 Task: Find connections with filter location Akhmīm with filter topic #Inspirationwith filter profile language Spanish with filter current company Aditya Birla Capital with filter school Sri Venkateswara College of Engineering, Tirupati with filter industry Think Tanks with filter service category FIle Management with filter keywords title Administrative Manager
Action: Mouse moved to (576, 82)
Screenshot: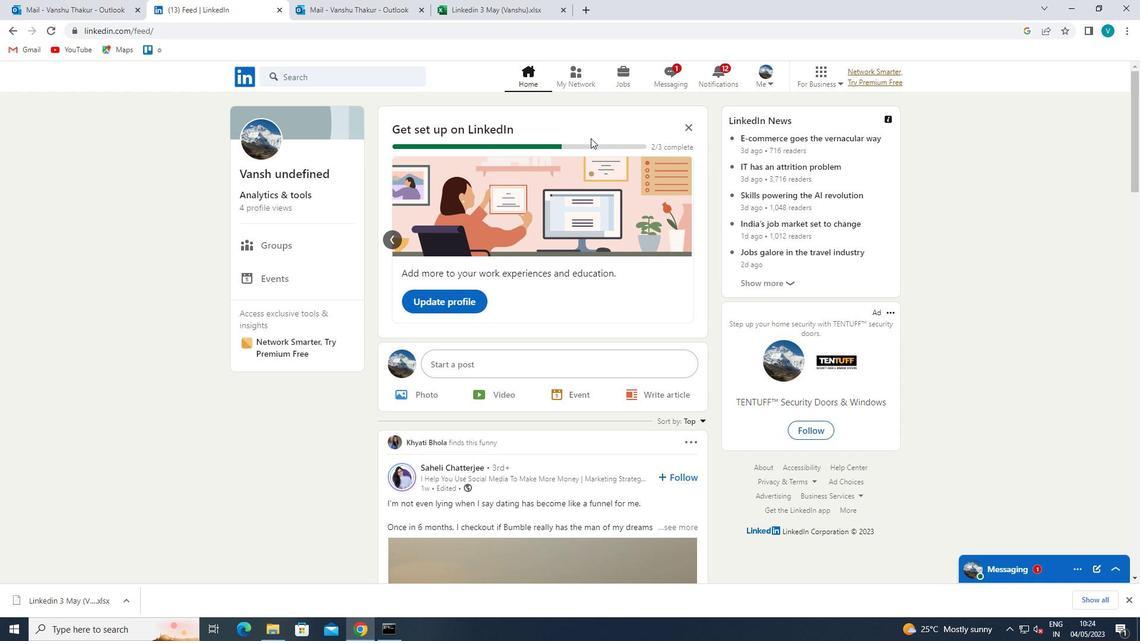 
Action: Mouse pressed left at (576, 82)
Screenshot: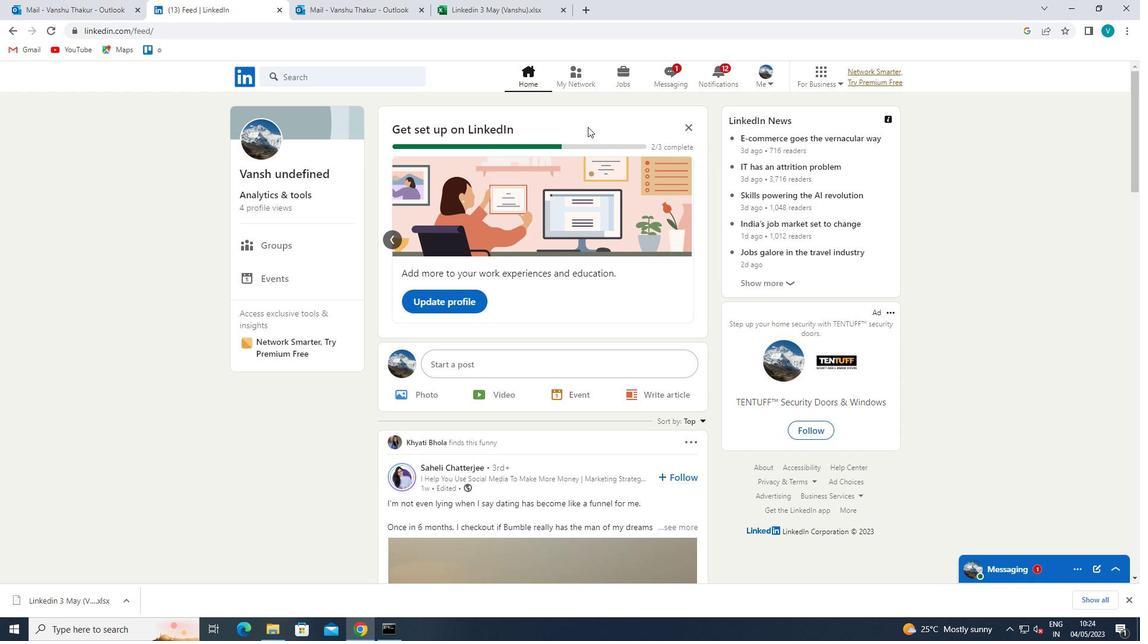 
Action: Mouse moved to (362, 140)
Screenshot: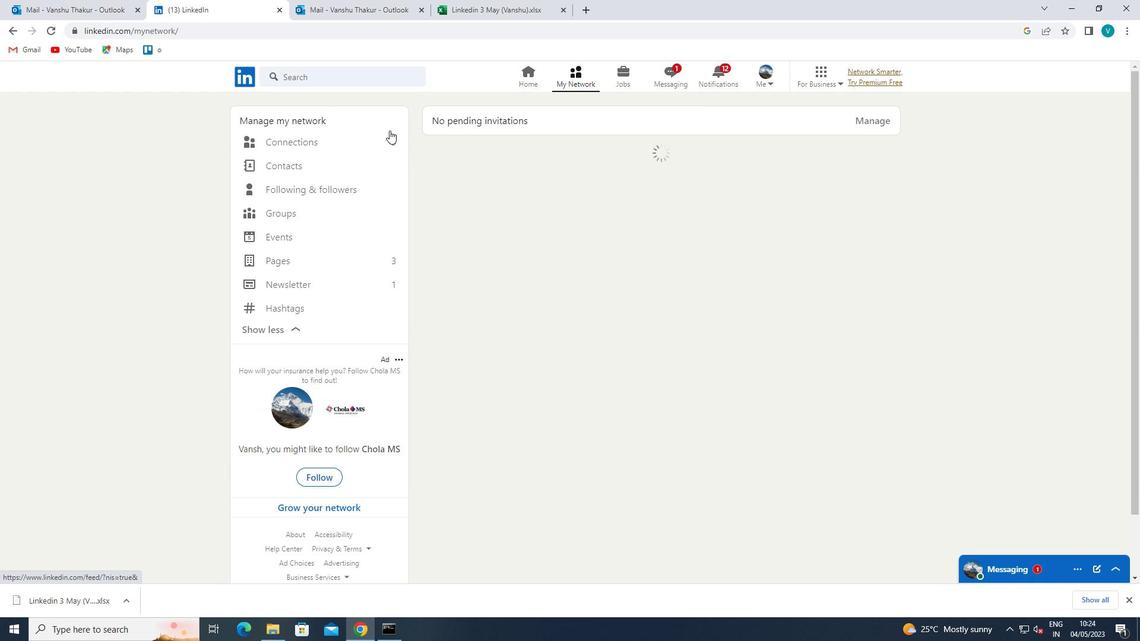 
Action: Mouse pressed left at (362, 140)
Screenshot: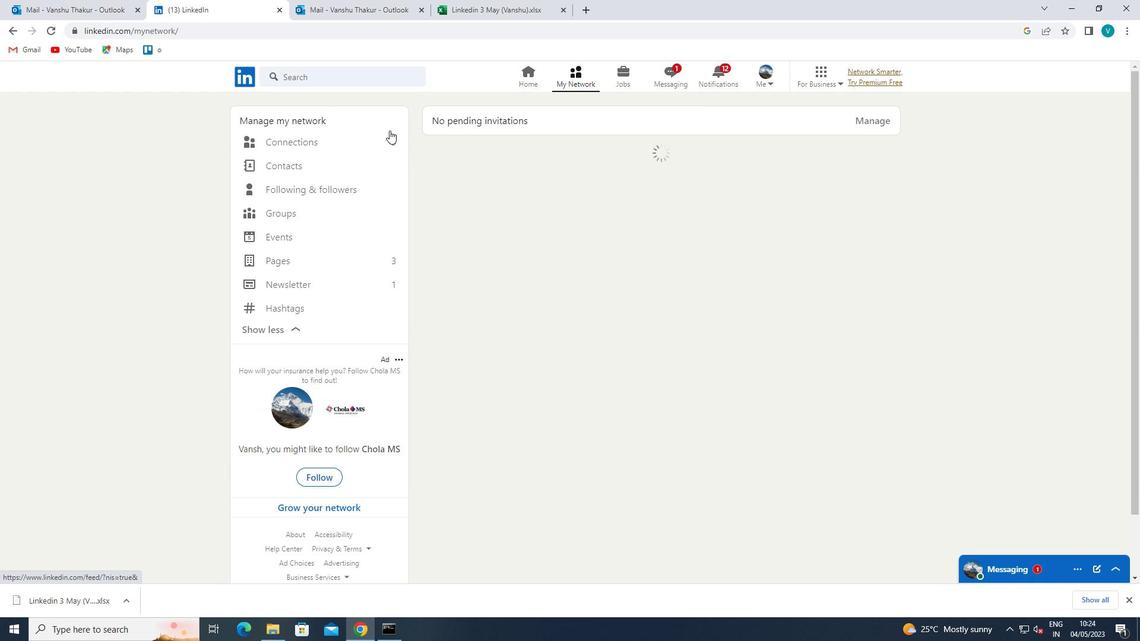 
Action: Mouse moved to (658, 141)
Screenshot: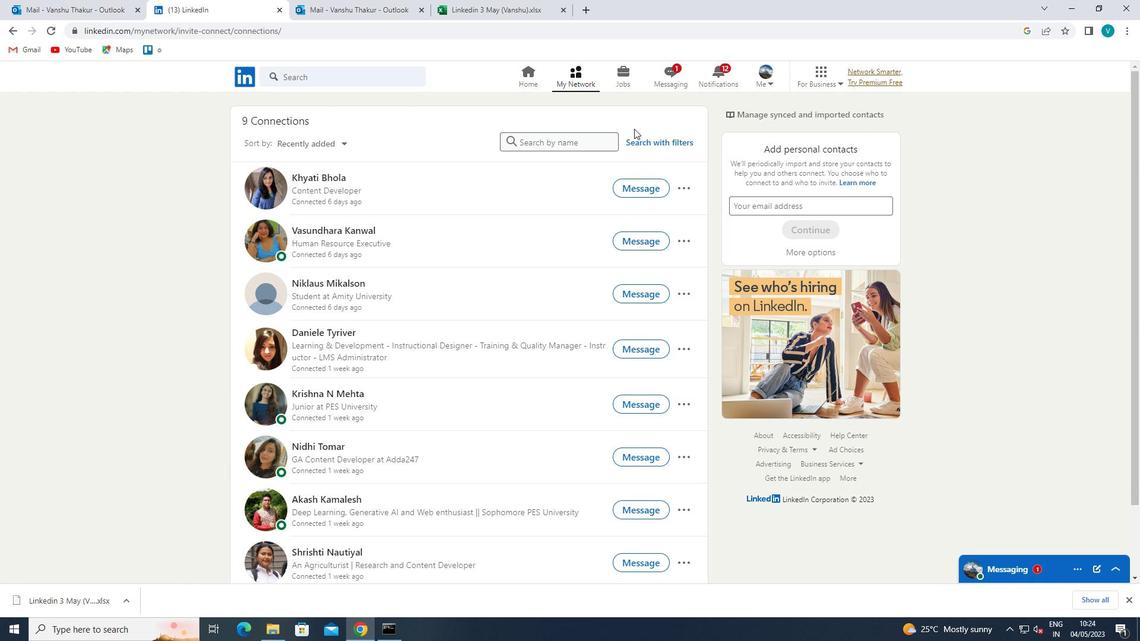 
Action: Mouse pressed left at (658, 141)
Screenshot: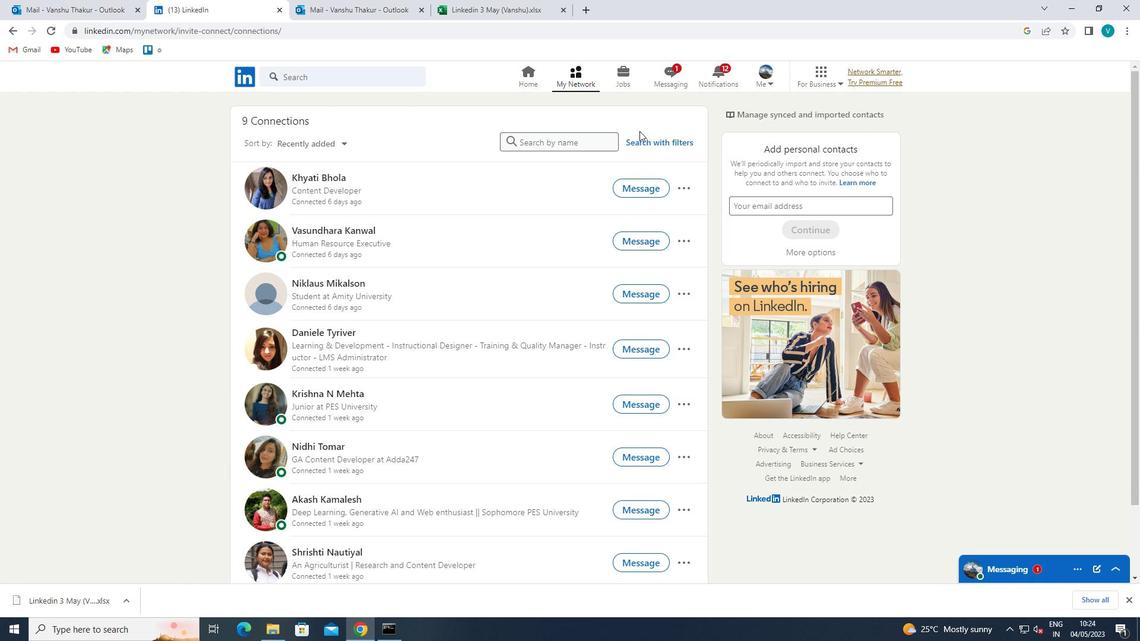 
Action: Mouse moved to (581, 112)
Screenshot: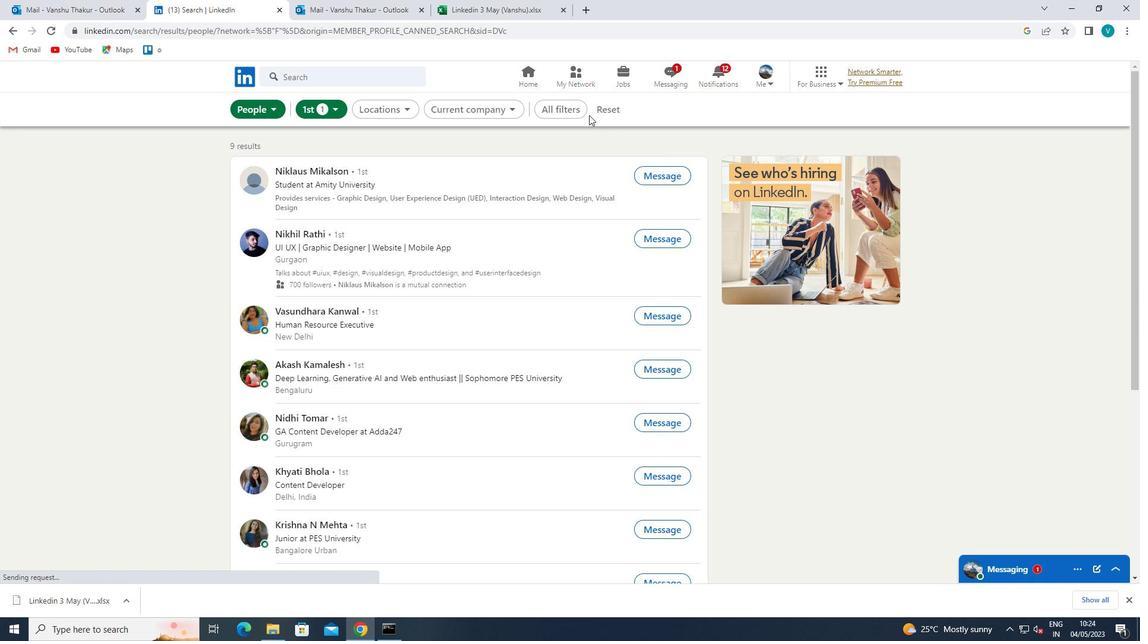 
Action: Mouse pressed left at (581, 112)
Screenshot: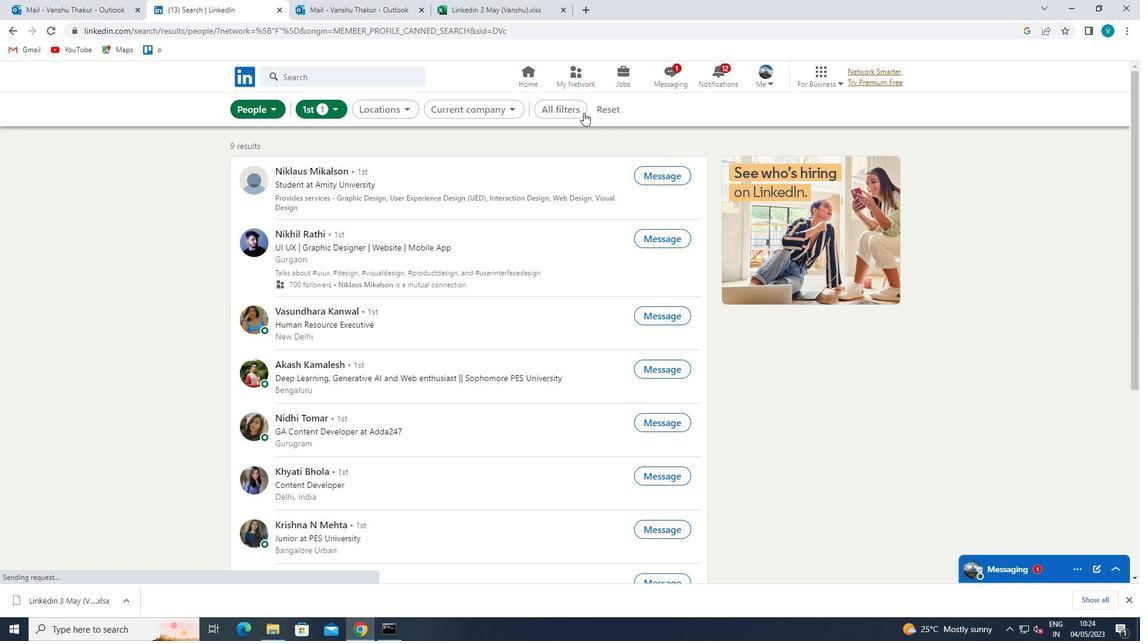 
Action: Mouse moved to (956, 332)
Screenshot: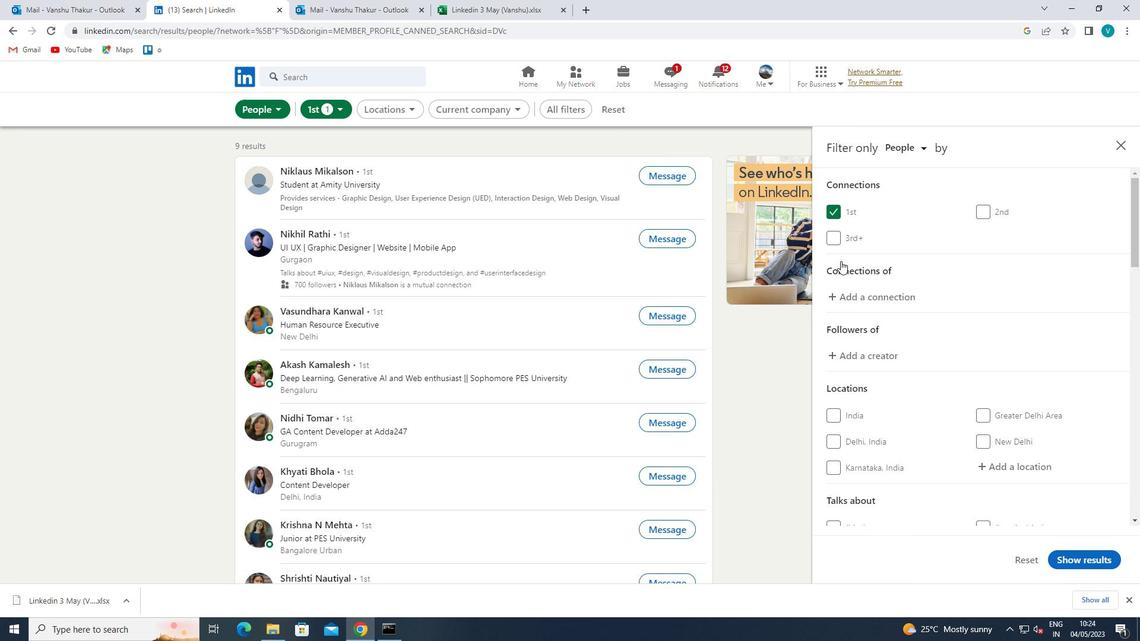 
Action: Mouse scrolled (956, 331) with delta (0, 0)
Screenshot: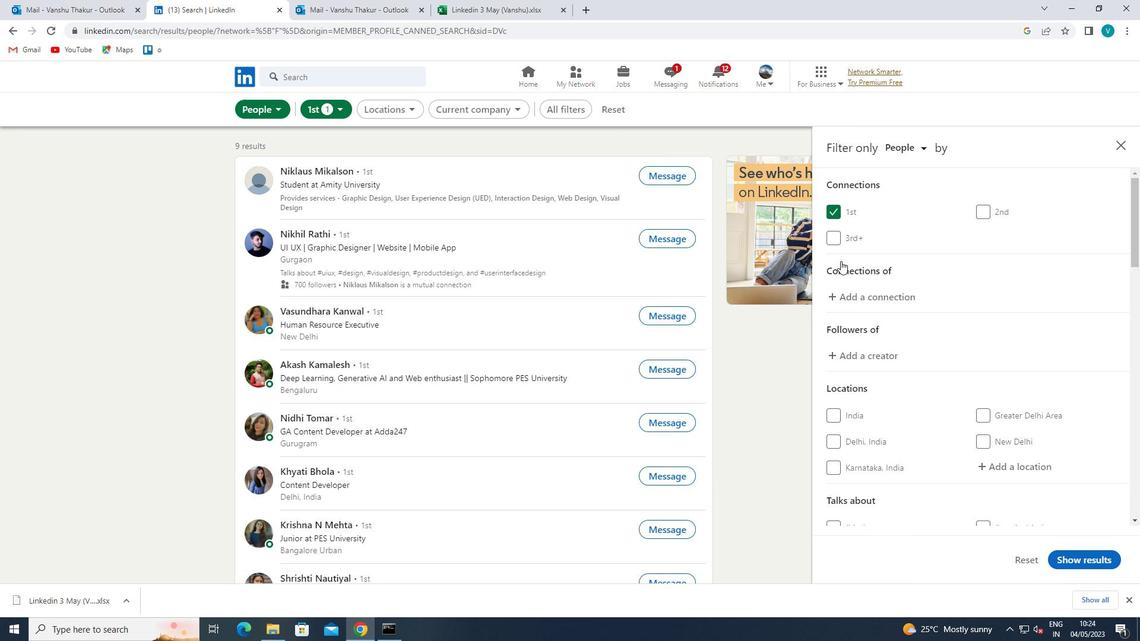 
Action: Mouse moved to (1030, 393)
Screenshot: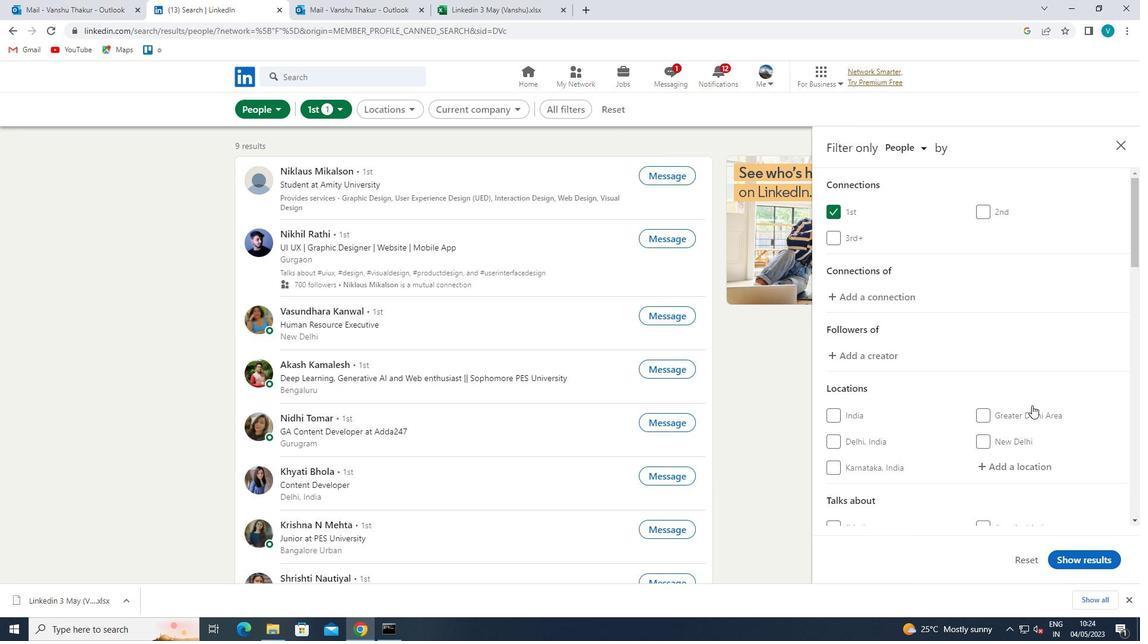 
Action: Mouse scrolled (1030, 392) with delta (0, 0)
Screenshot: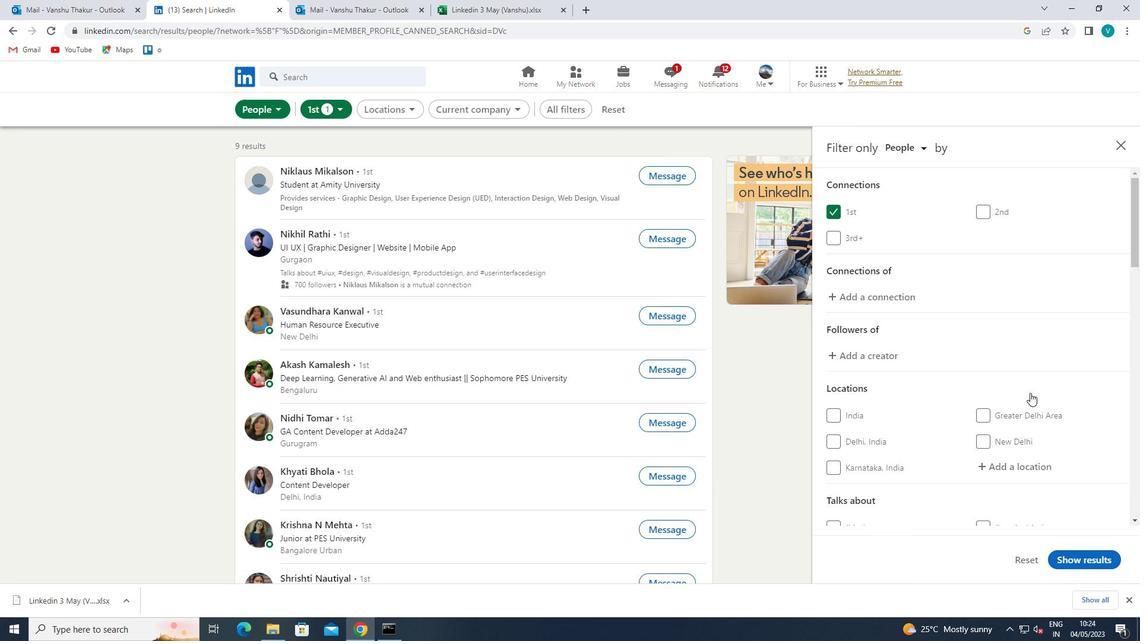 
Action: Mouse moved to (1024, 350)
Screenshot: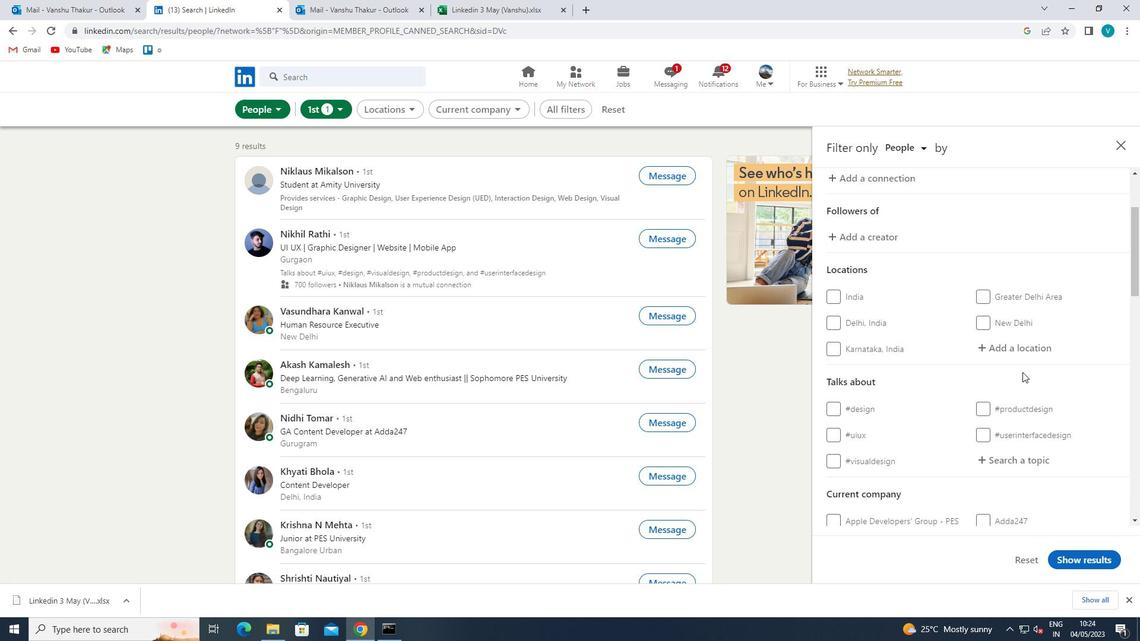 
Action: Mouse pressed left at (1024, 350)
Screenshot: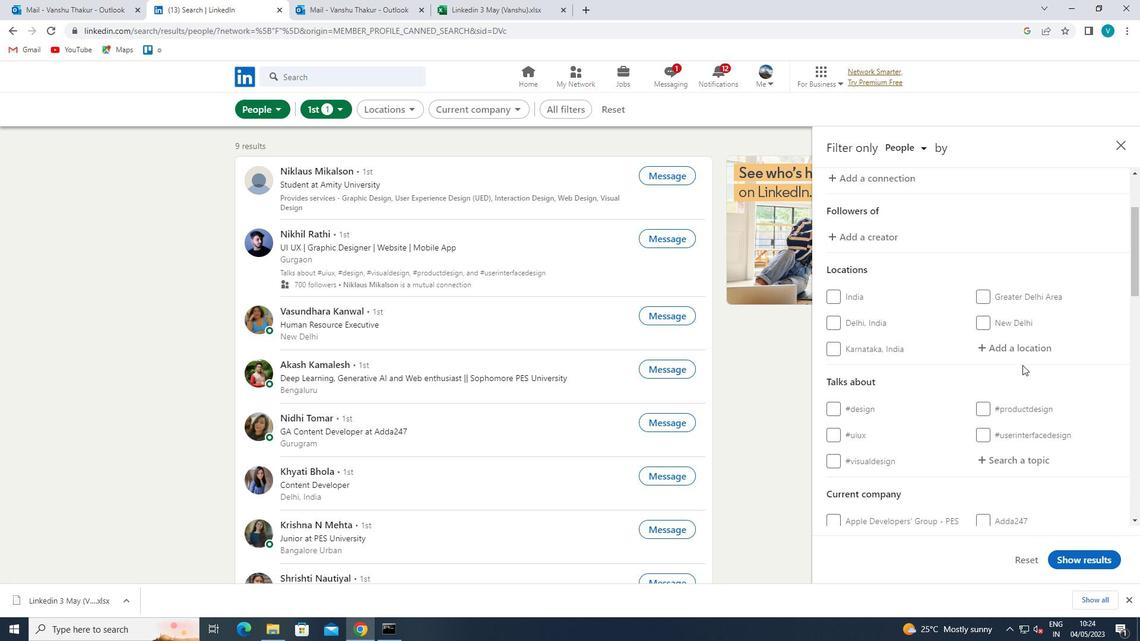 
Action: Key pressed <Key.shift><Key.shift><Key.shift><Key.shift><Key.shift><Key.shift><Key.shift><Key.shift><Key.shift><Key.shift><Key.shift><Key.shift><Key.shift><Key.shift><Key.shift><Key.shift><Key.shift><Key.shift>AKHMIM
Screenshot: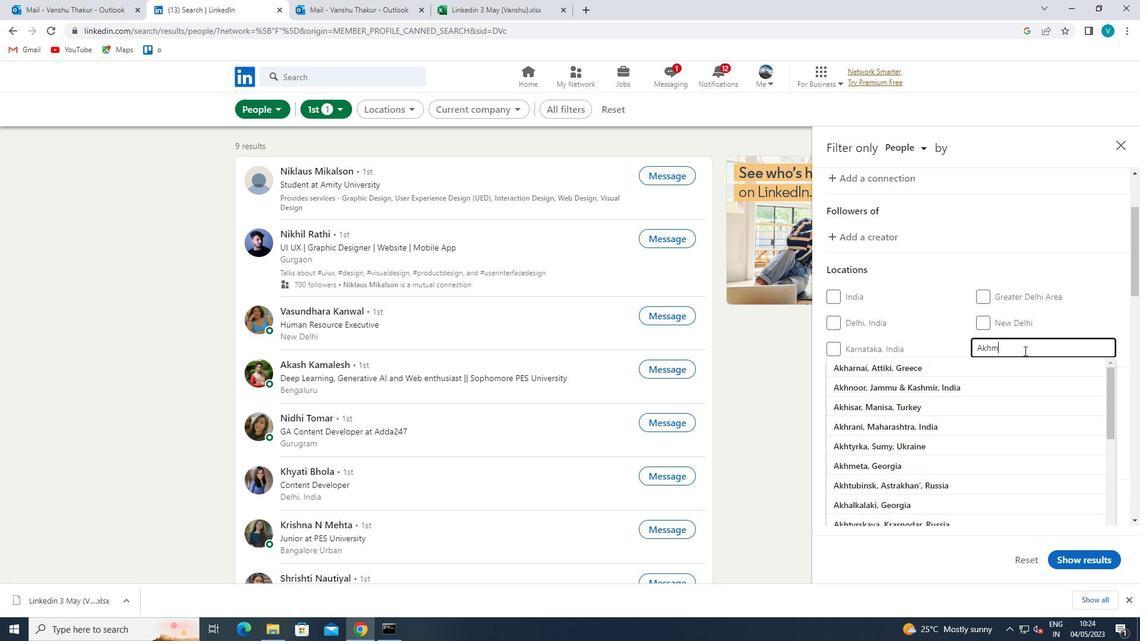 
Action: Mouse moved to (989, 364)
Screenshot: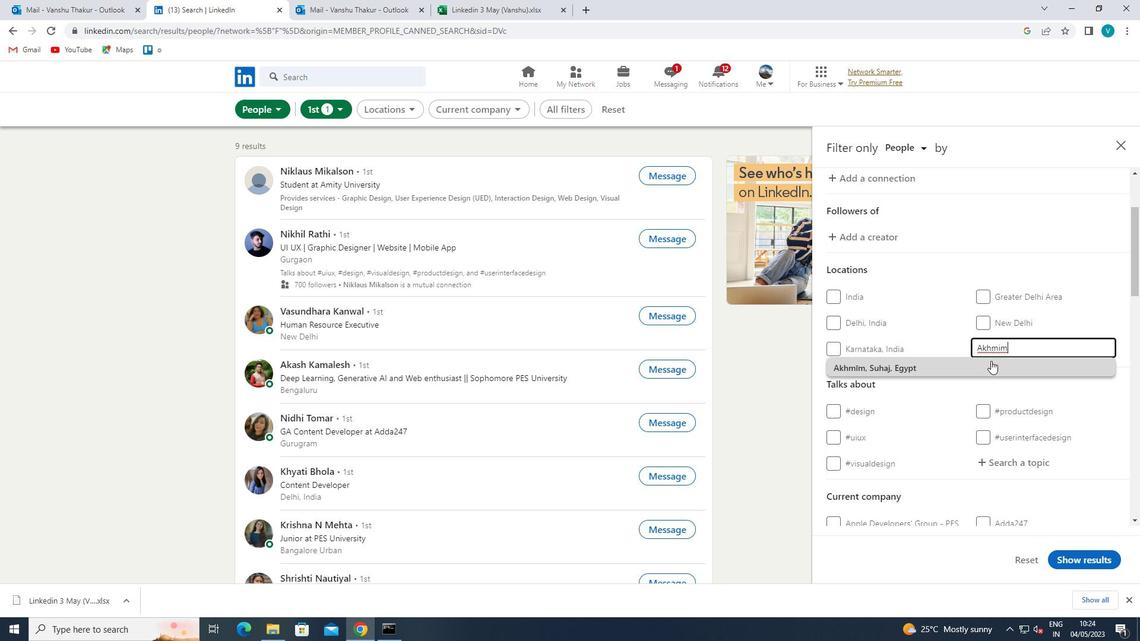 
Action: Mouse pressed left at (989, 364)
Screenshot: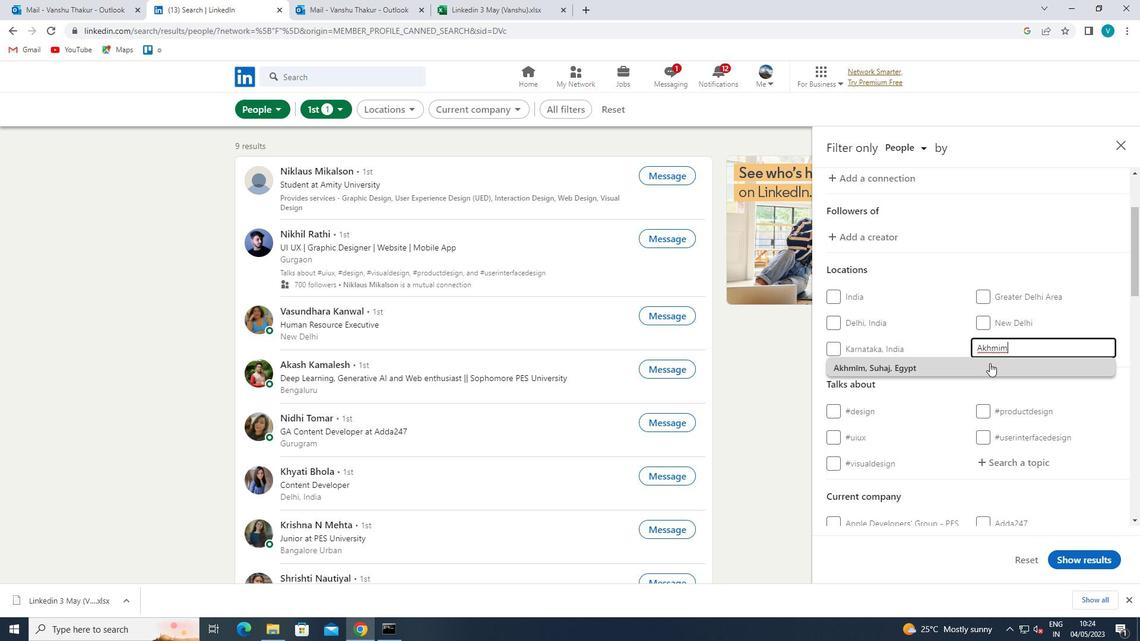 
Action: Mouse moved to (988, 365)
Screenshot: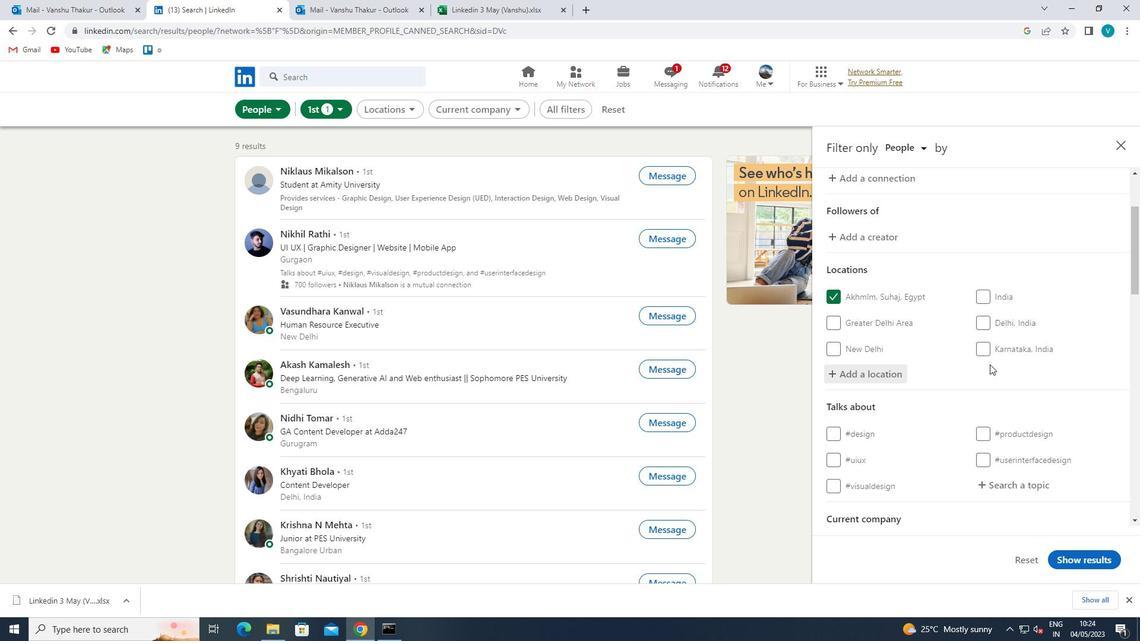 
Action: Mouse scrolled (988, 364) with delta (0, 0)
Screenshot: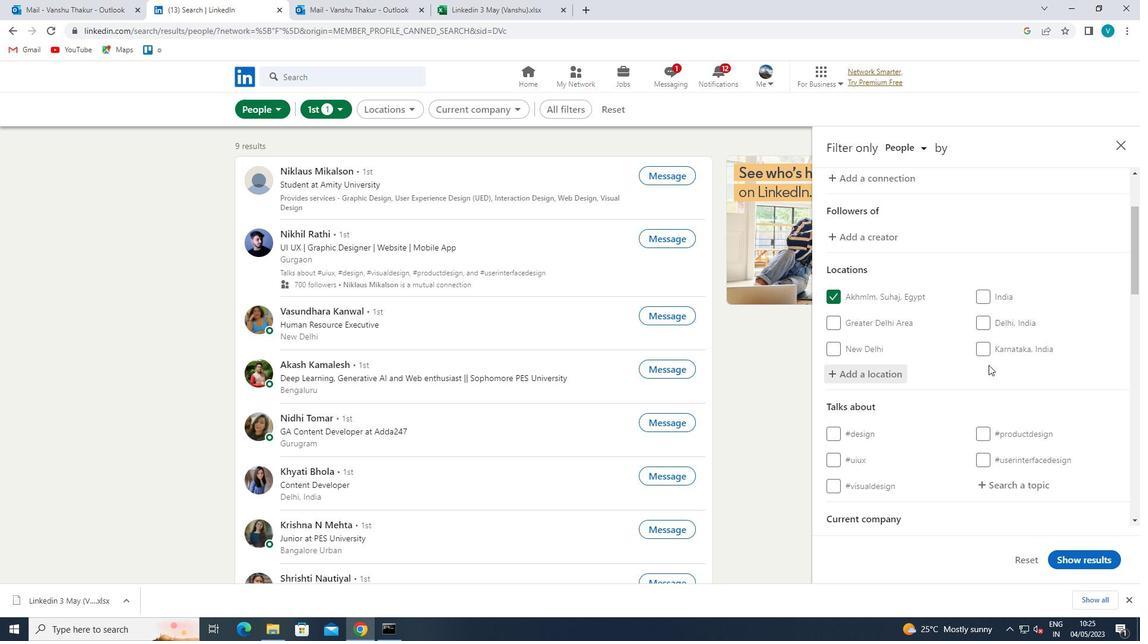 
Action: Mouse scrolled (988, 364) with delta (0, 0)
Screenshot: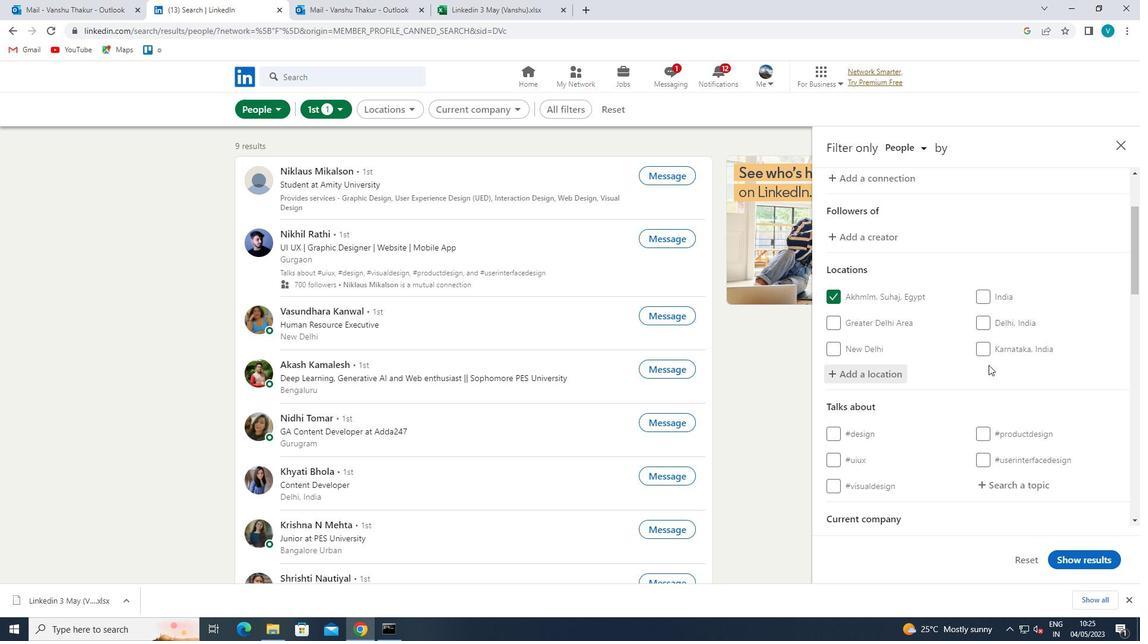 
Action: Mouse moved to (989, 365)
Screenshot: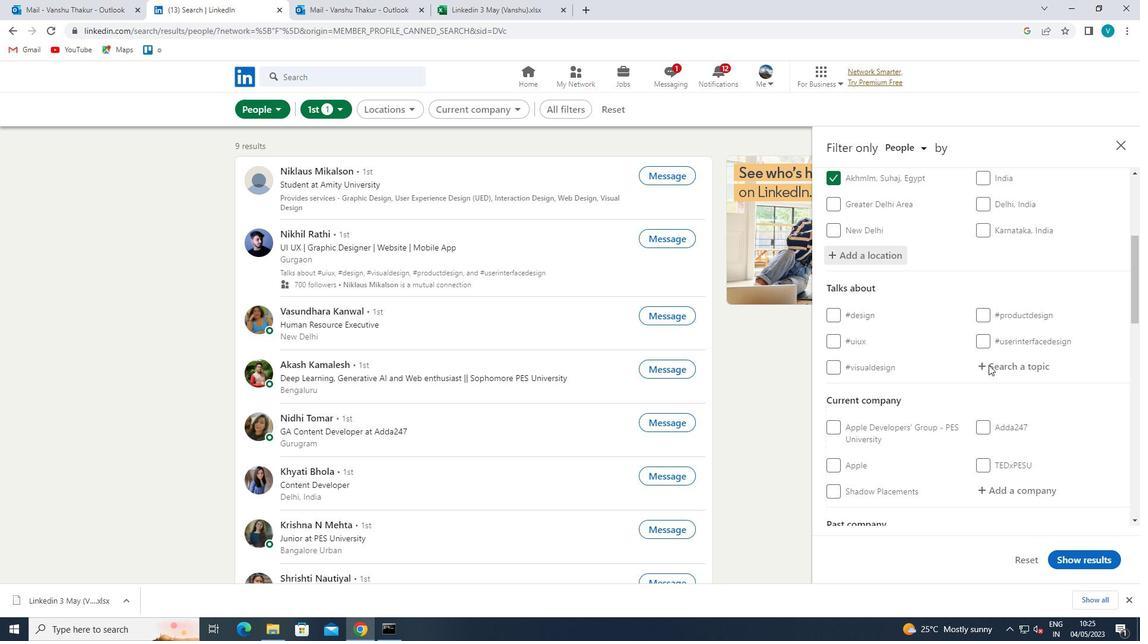 
Action: Mouse pressed left at (989, 365)
Screenshot: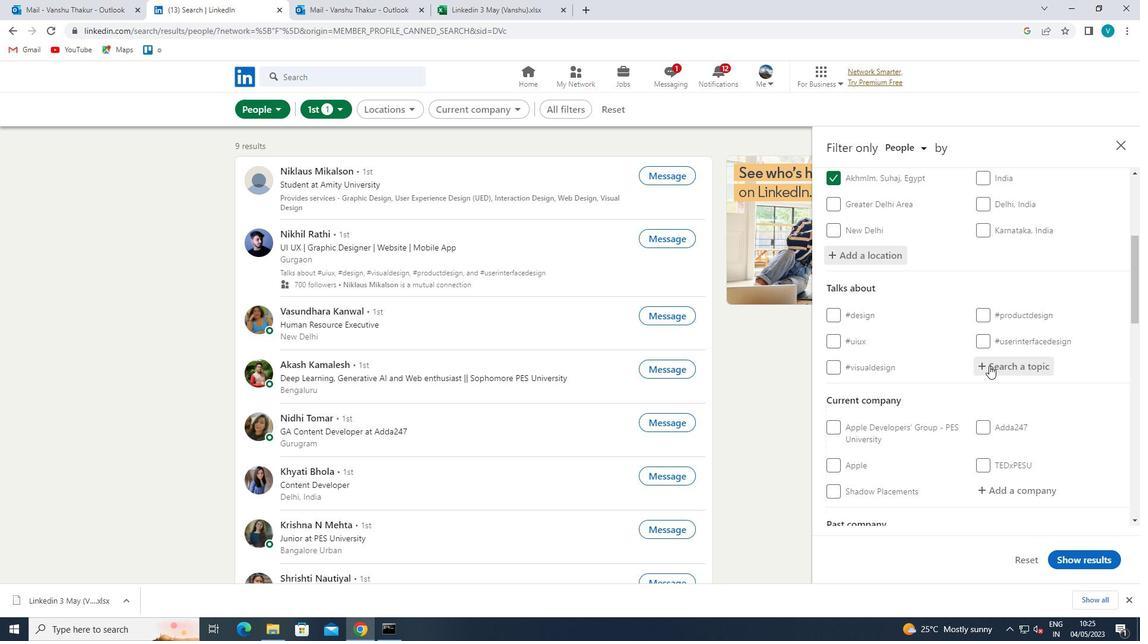 
Action: Key pressed INSPIRA
Screenshot: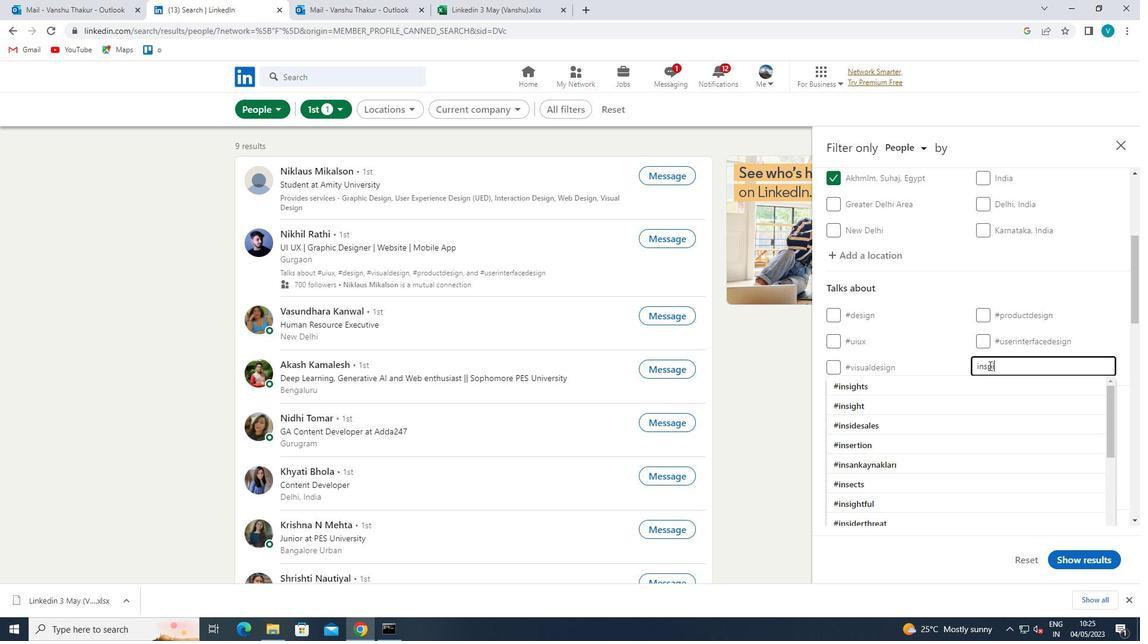 
Action: Mouse moved to (963, 381)
Screenshot: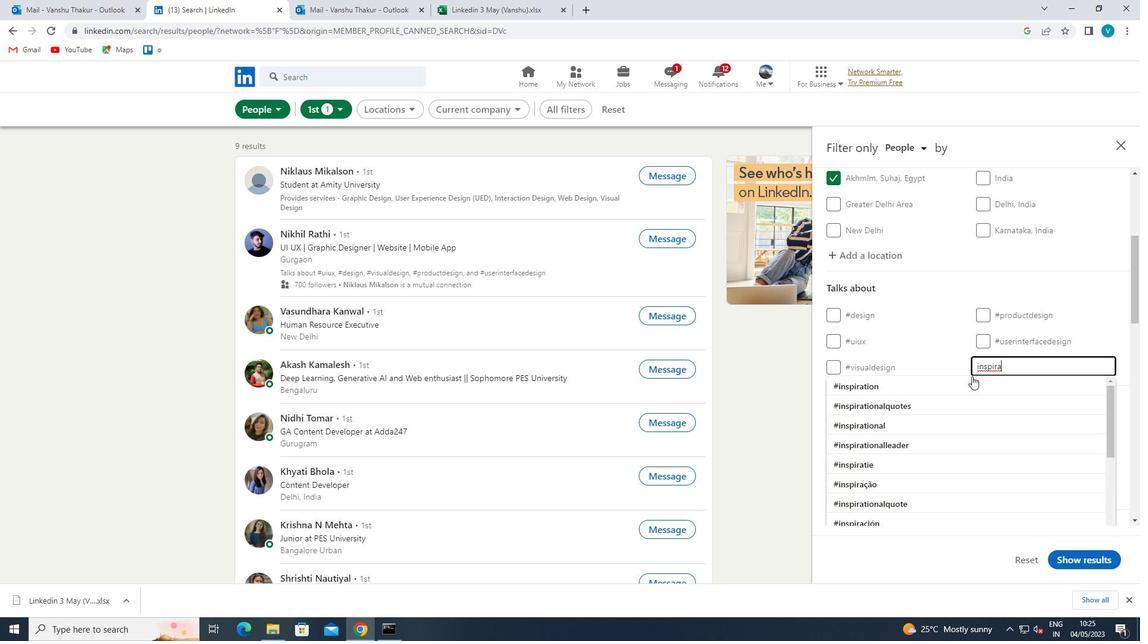 
Action: Mouse pressed left at (963, 381)
Screenshot: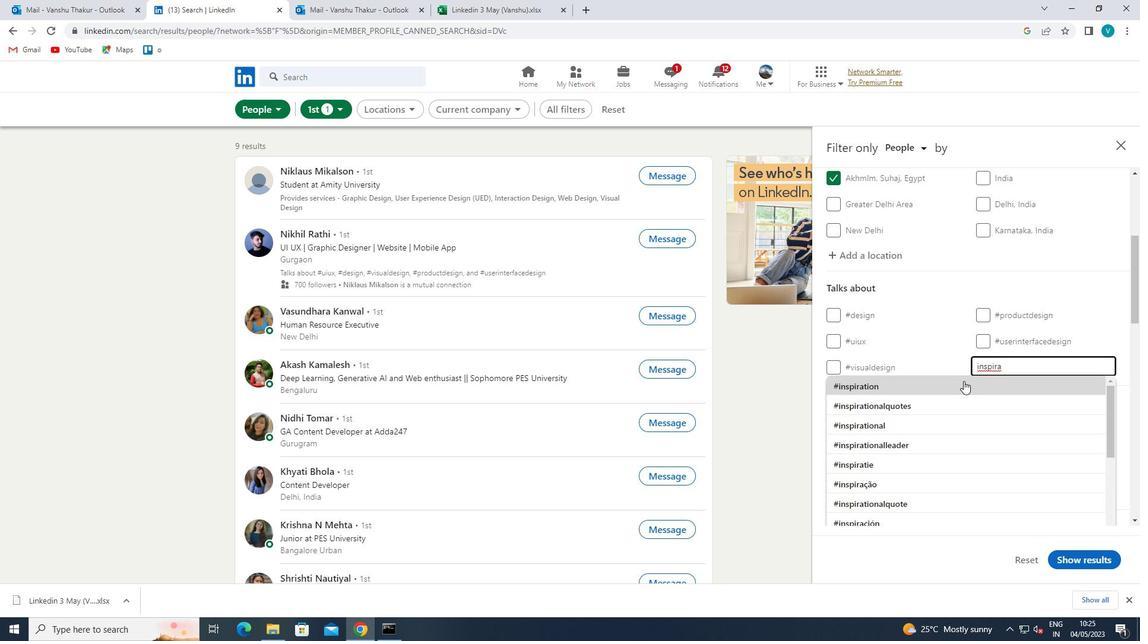
Action: Mouse moved to (963, 381)
Screenshot: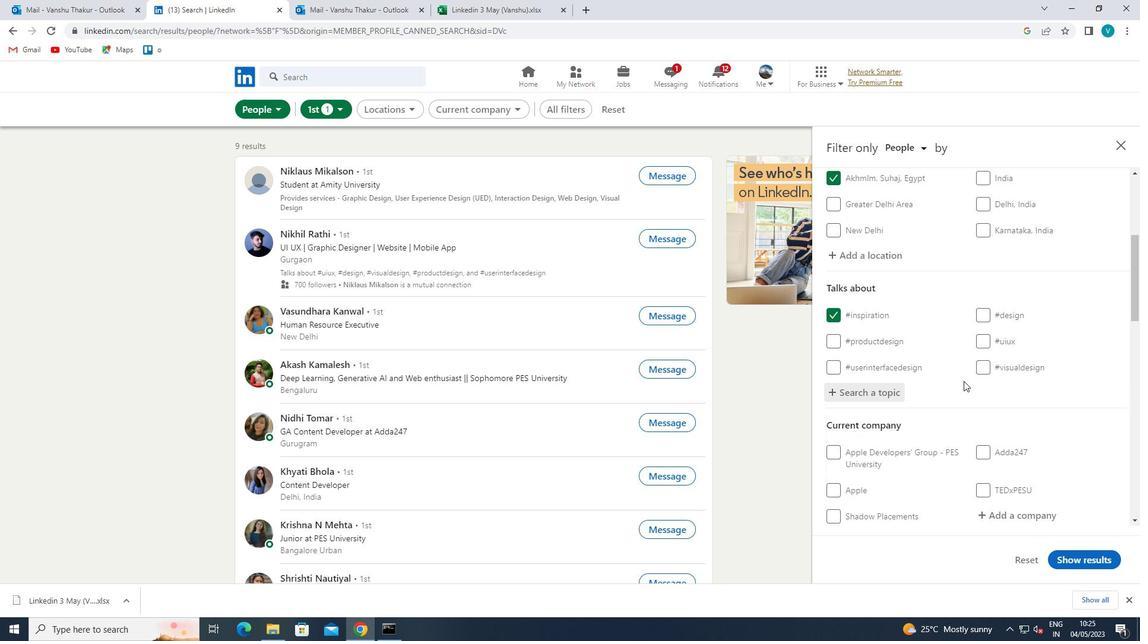 
Action: Mouse scrolled (963, 380) with delta (0, 0)
Screenshot: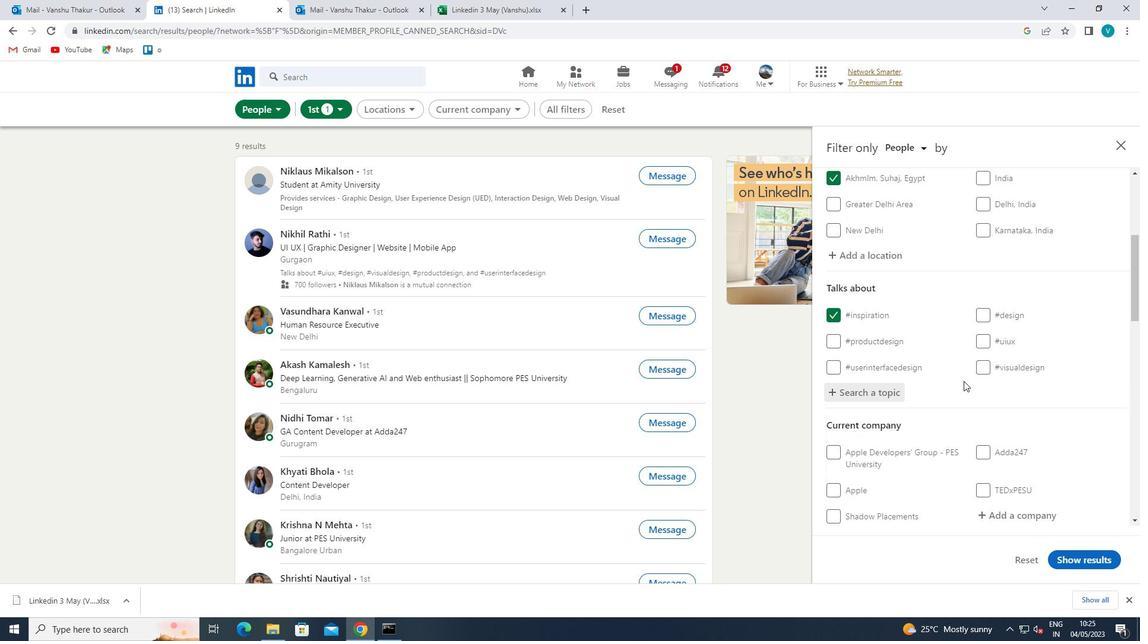 
Action: Mouse scrolled (963, 380) with delta (0, 0)
Screenshot: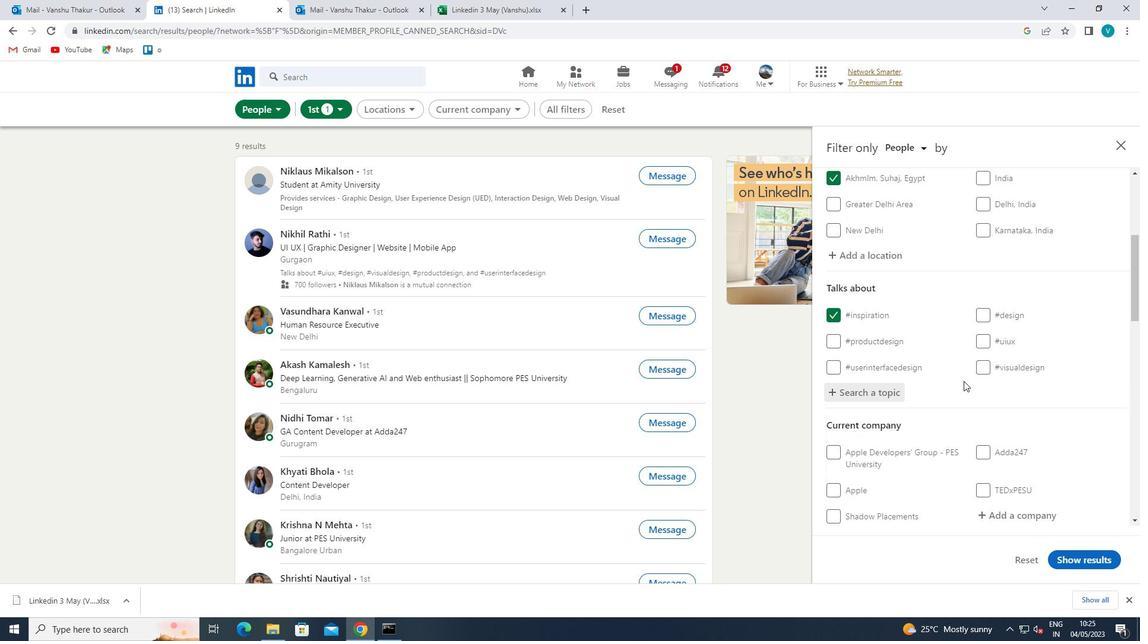 
Action: Mouse moved to (964, 380)
Screenshot: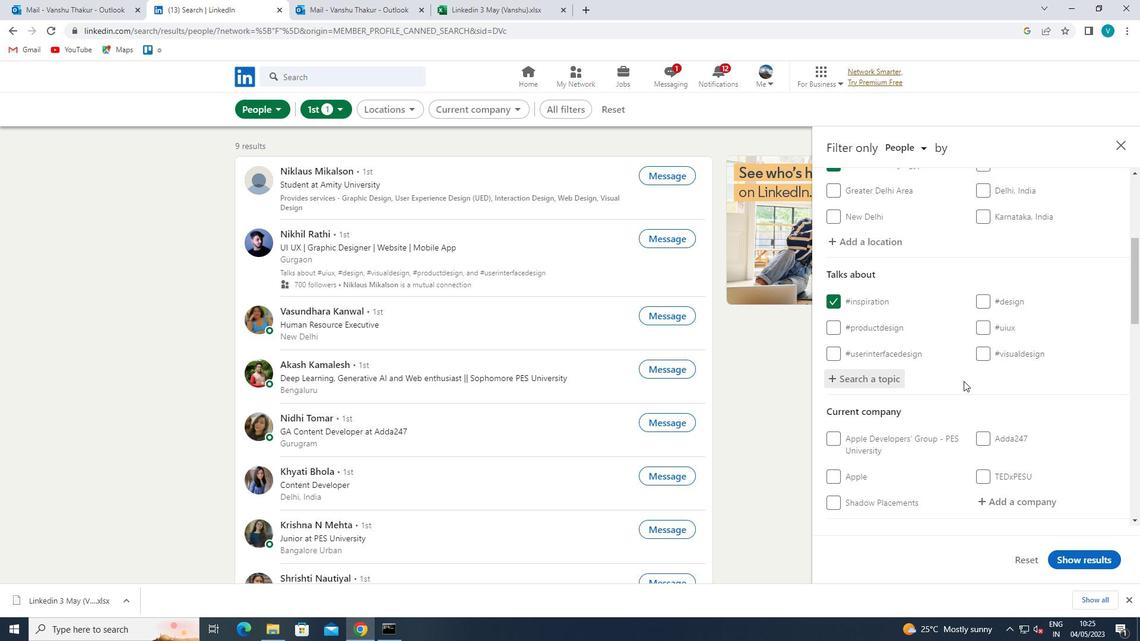 
Action: Mouse scrolled (964, 380) with delta (0, 0)
Screenshot: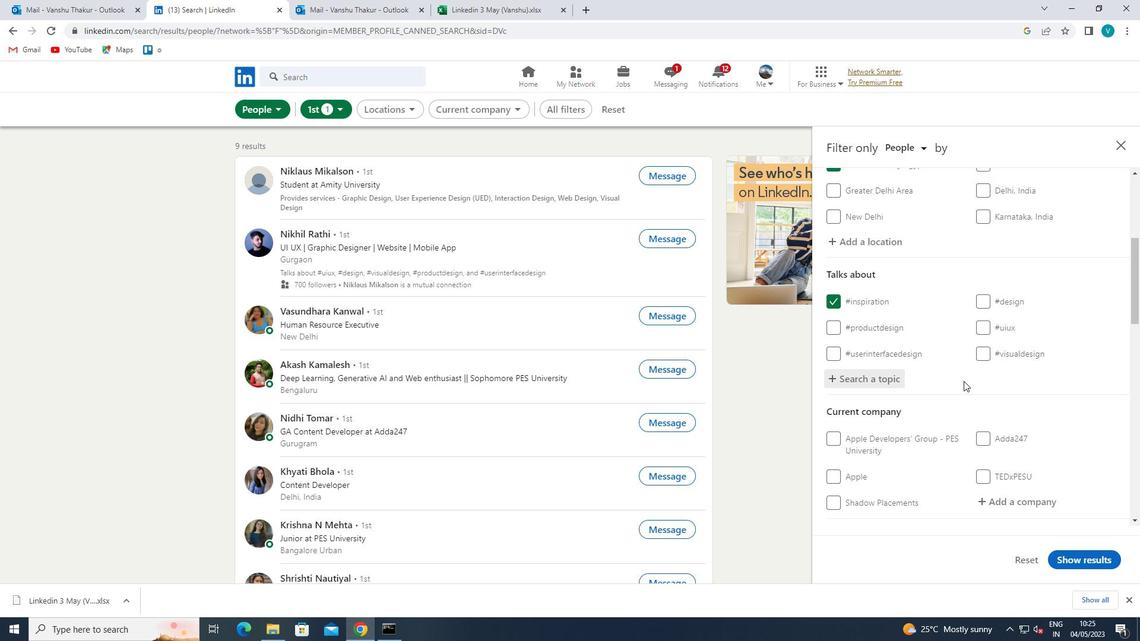 
Action: Mouse moved to (1009, 339)
Screenshot: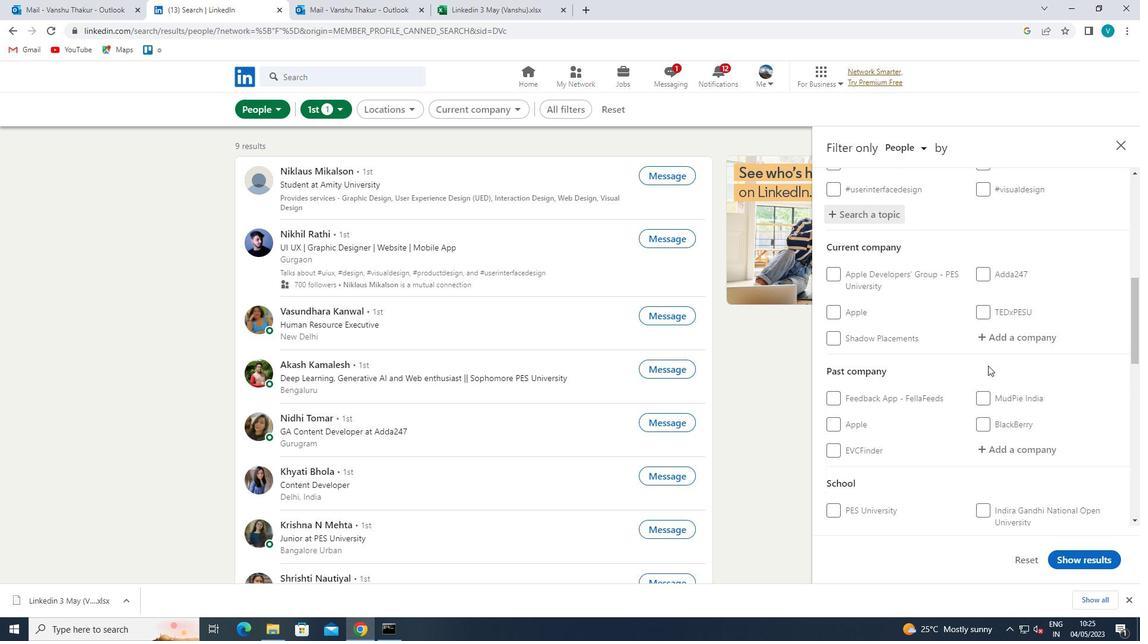 
Action: Mouse pressed left at (1009, 339)
Screenshot: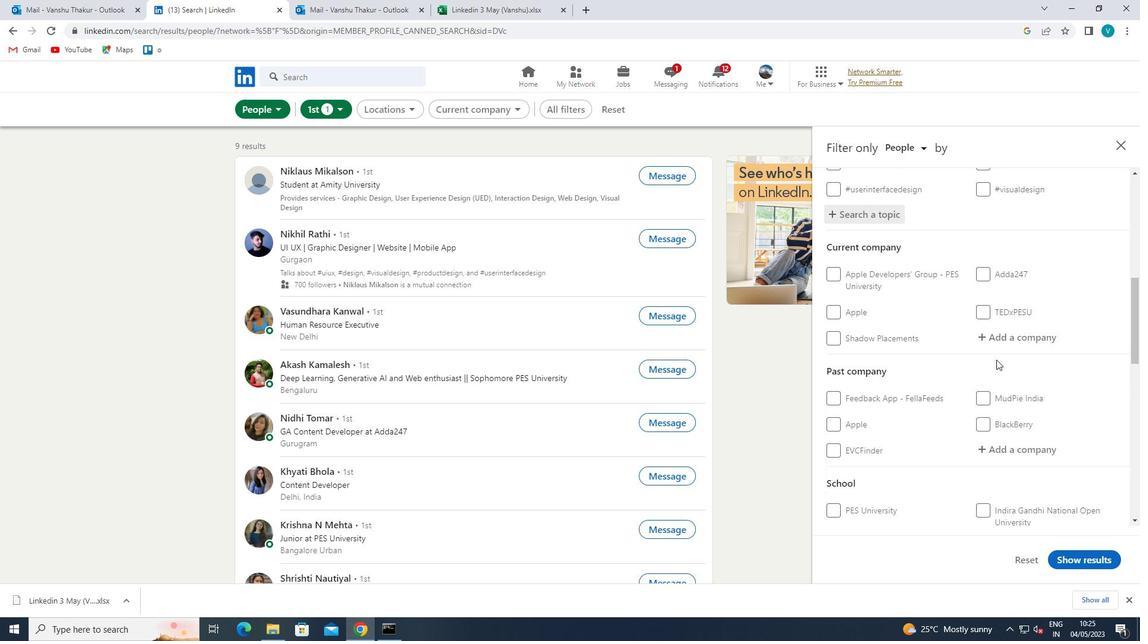 
Action: Mouse moved to (1011, 337)
Screenshot: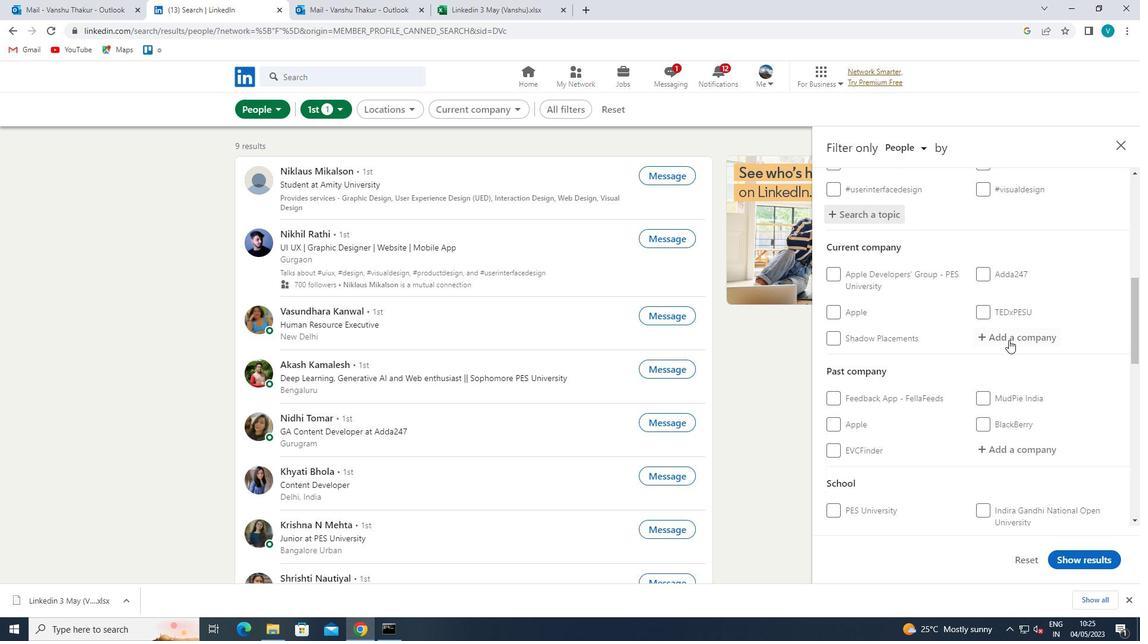 
Action: Key pressed <Key.shift>ADITYA<Key.space>
Screenshot: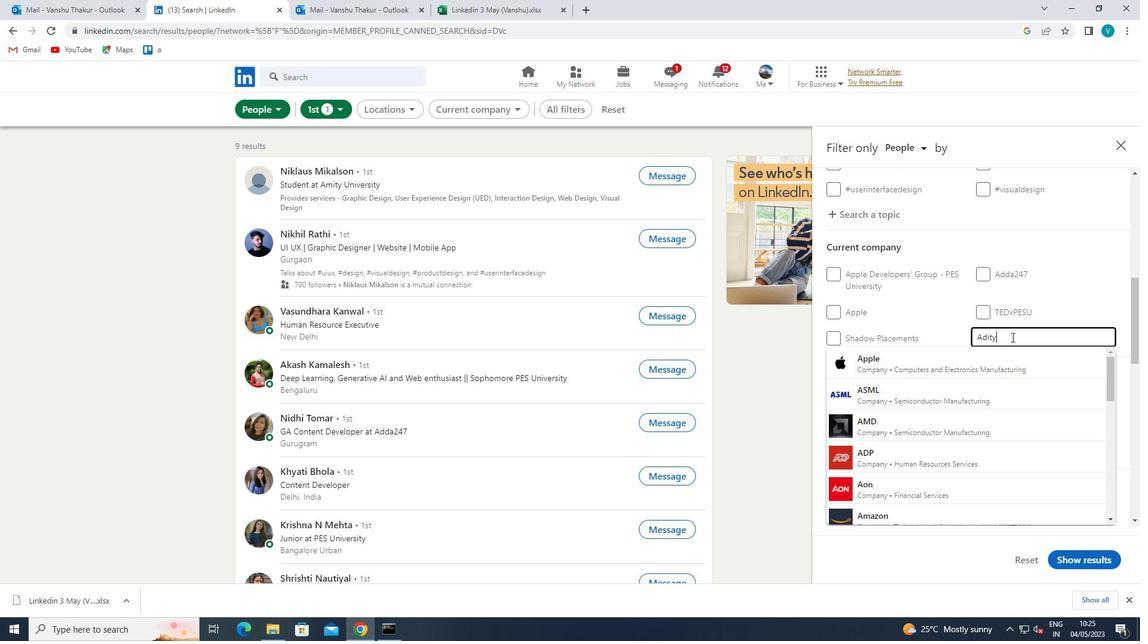 
Action: Mouse moved to (977, 419)
Screenshot: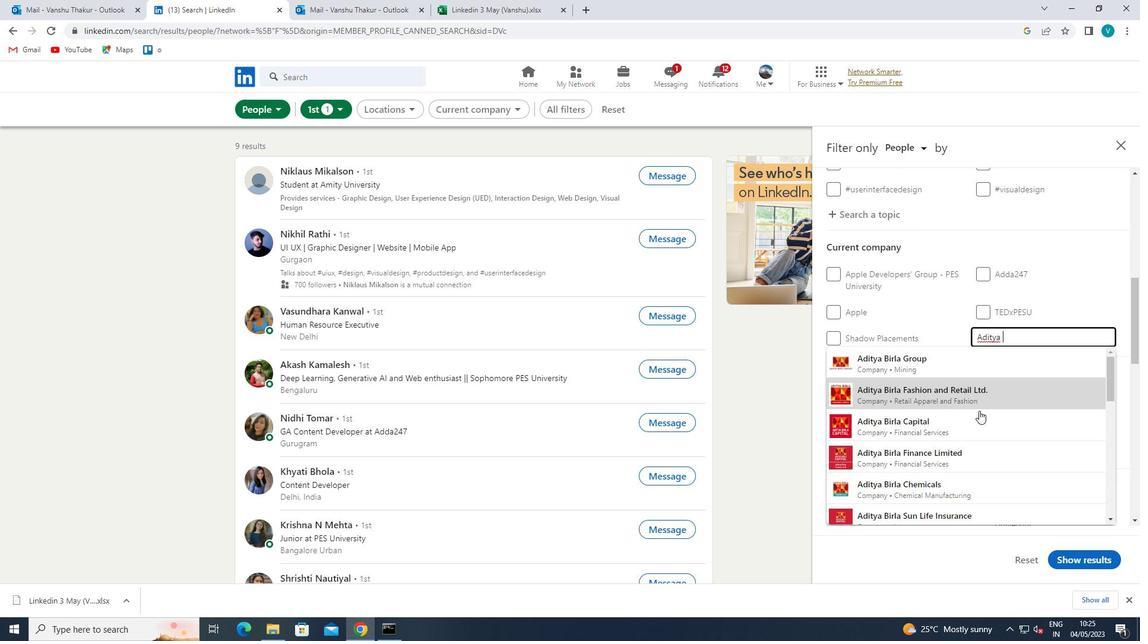 
Action: Mouse pressed left at (977, 419)
Screenshot: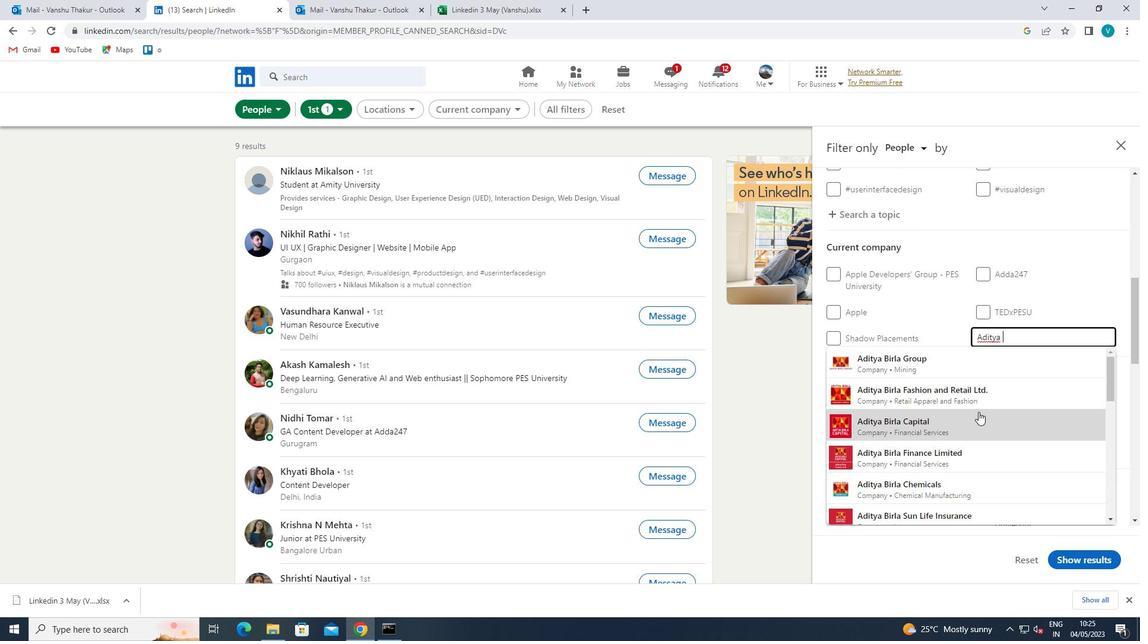 
Action: Mouse scrolled (977, 418) with delta (0, 0)
Screenshot: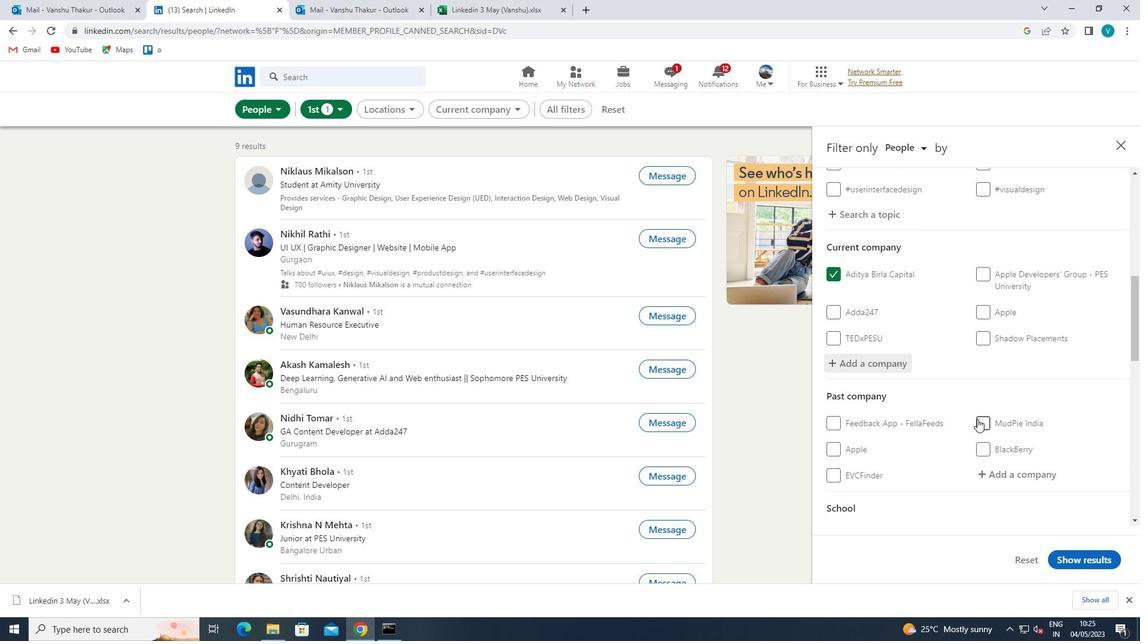 
Action: Mouse scrolled (977, 418) with delta (0, 0)
Screenshot: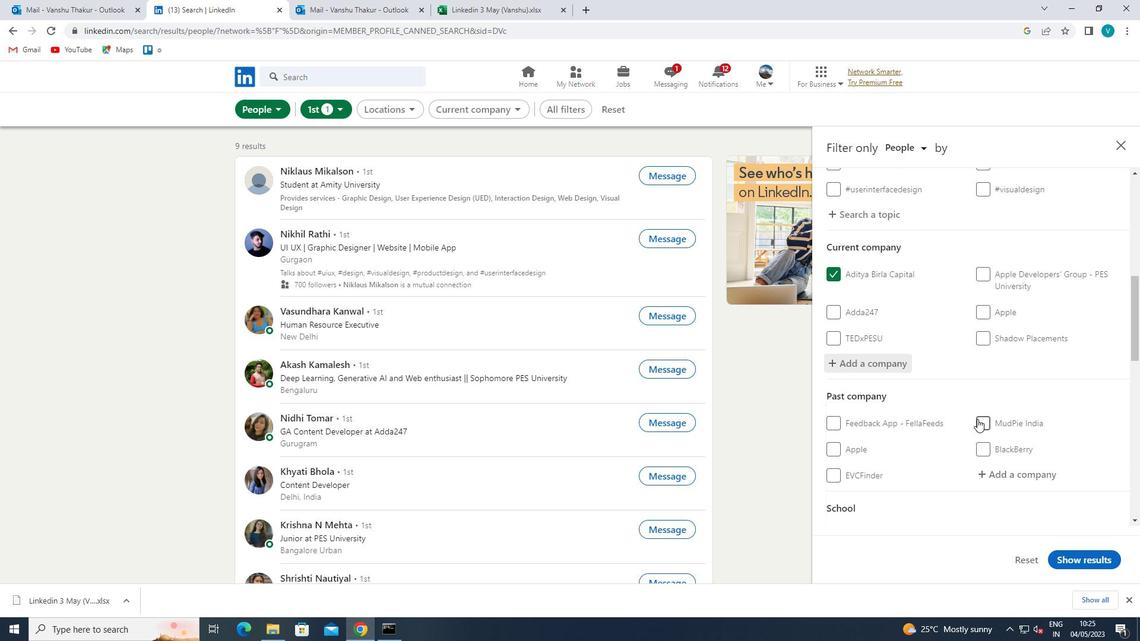 
Action: Mouse scrolled (977, 418) with delta (0, 0)
Screenshot: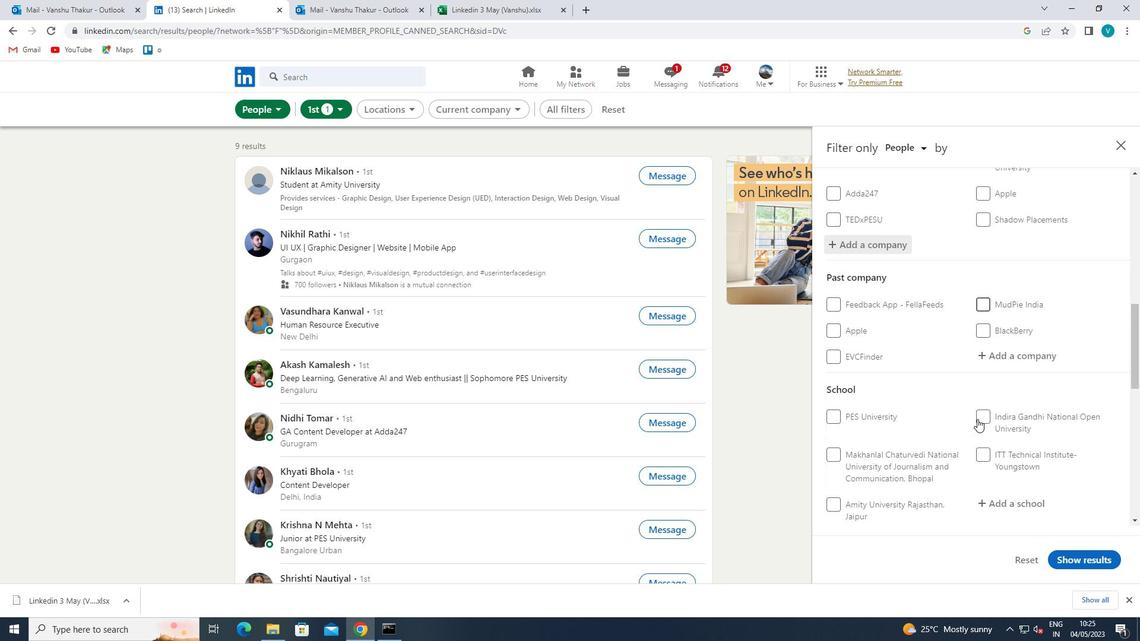 
Action: Mouse scrolled (977, 418) with delta (0, 0)
Screenshot: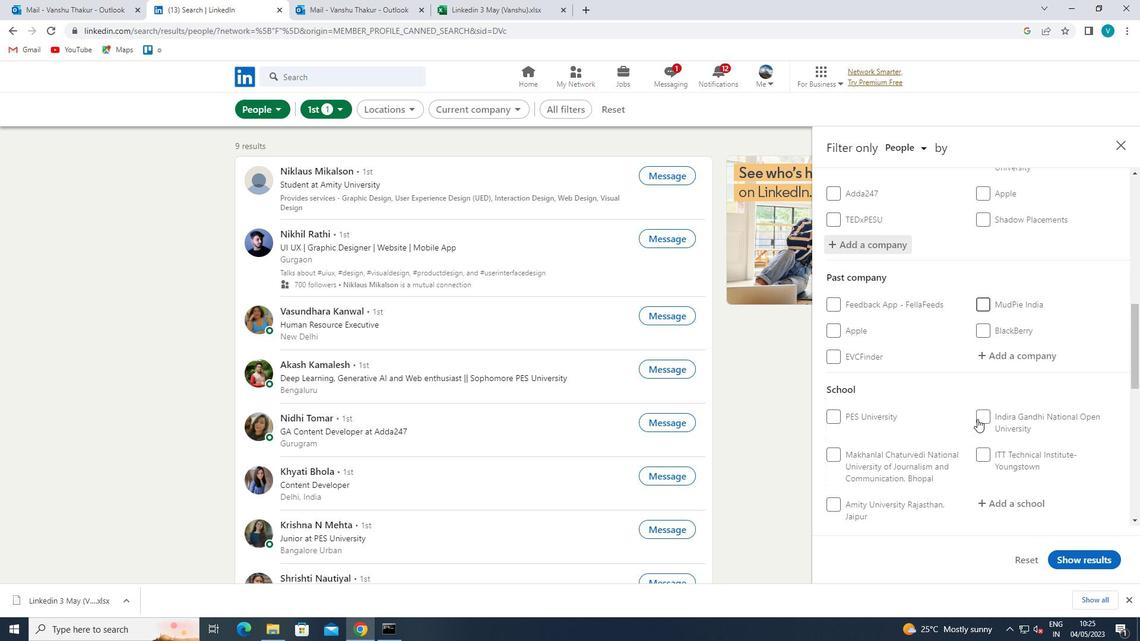 
Action: Mouse moved to (1013, 380)
Screenshot: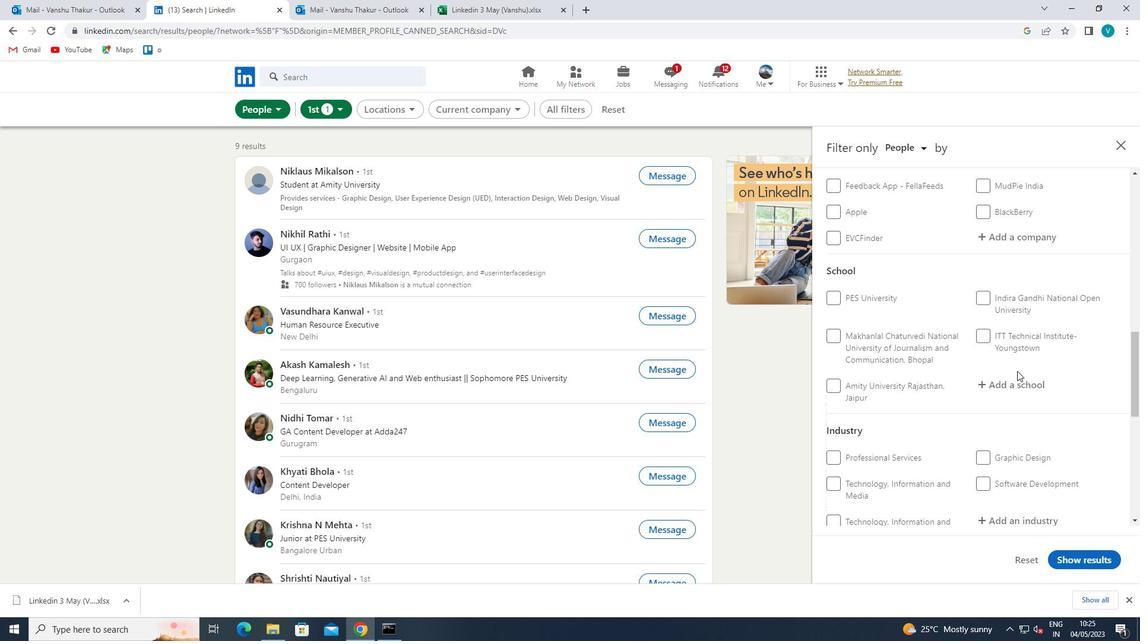 
Action: Mouse pressed left at (1013, 380)
Screenshot: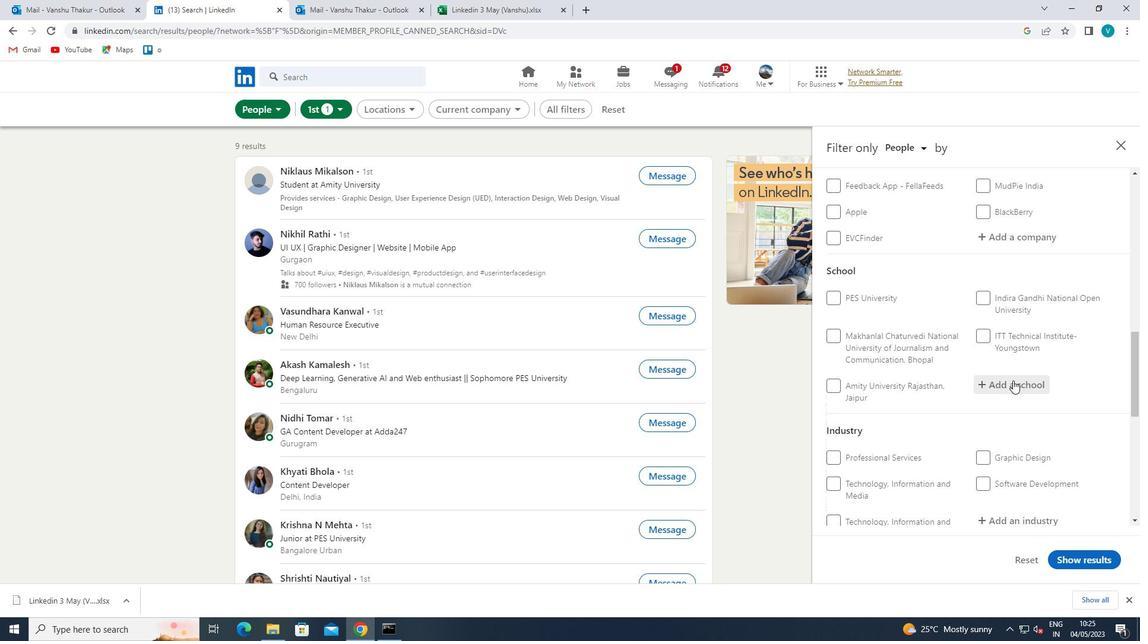 
Action: Key pressed <Key.shift>SRI<Key.space><Key.shift>VENKATESWARA
Screenshot: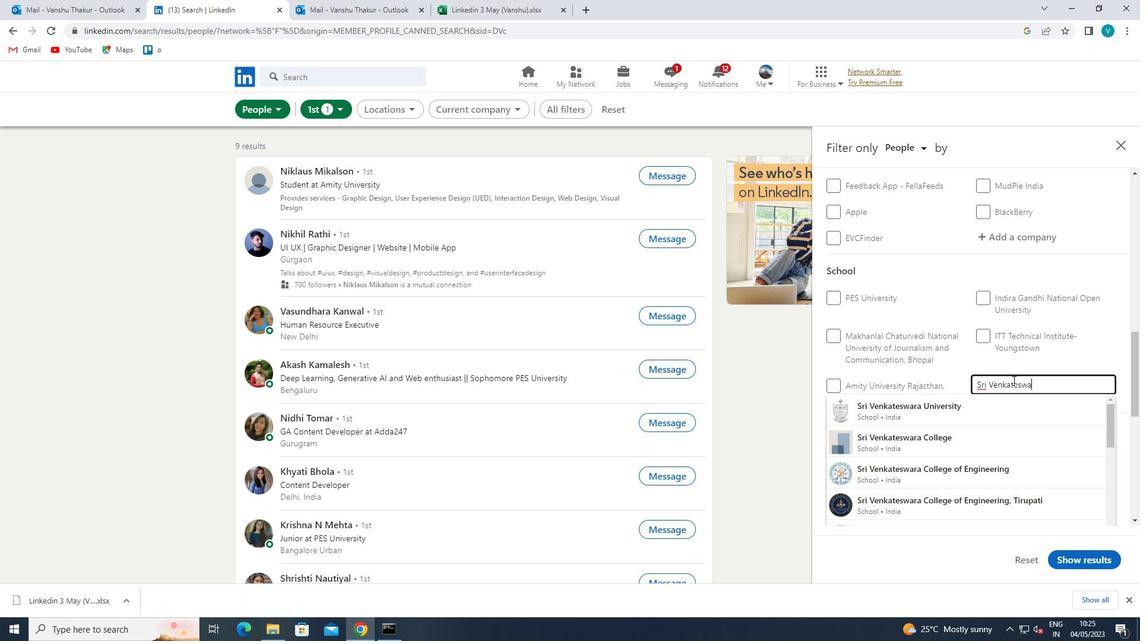 
Action: Mouse moved to (1012, 495)
Screenshot: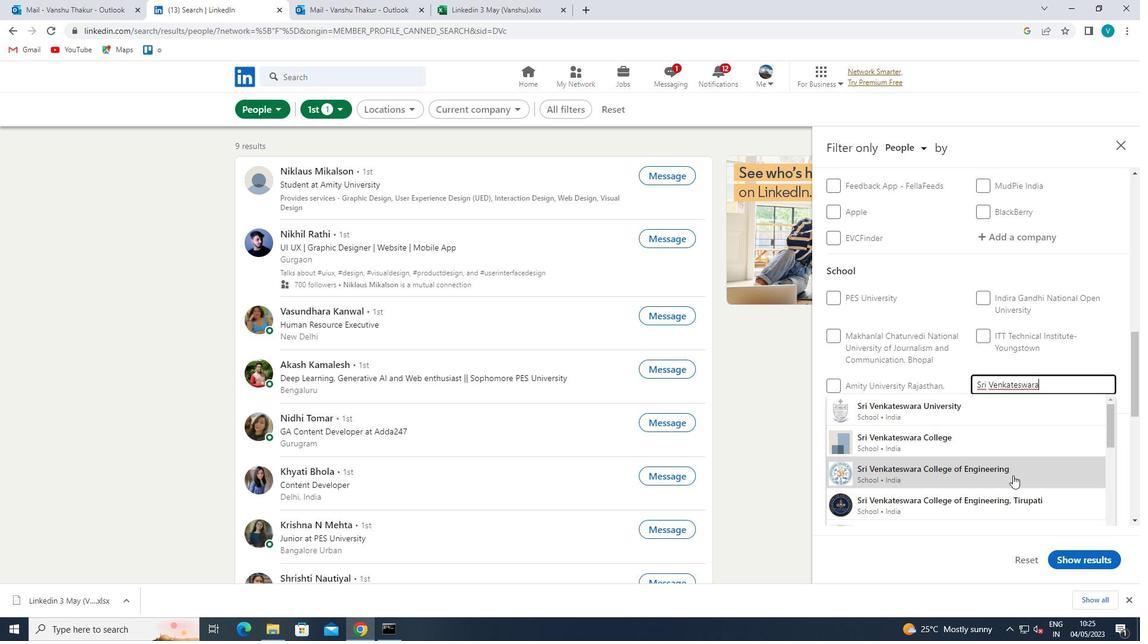 
Action: Mouse pressed left at (1012, 495)
Screenshot: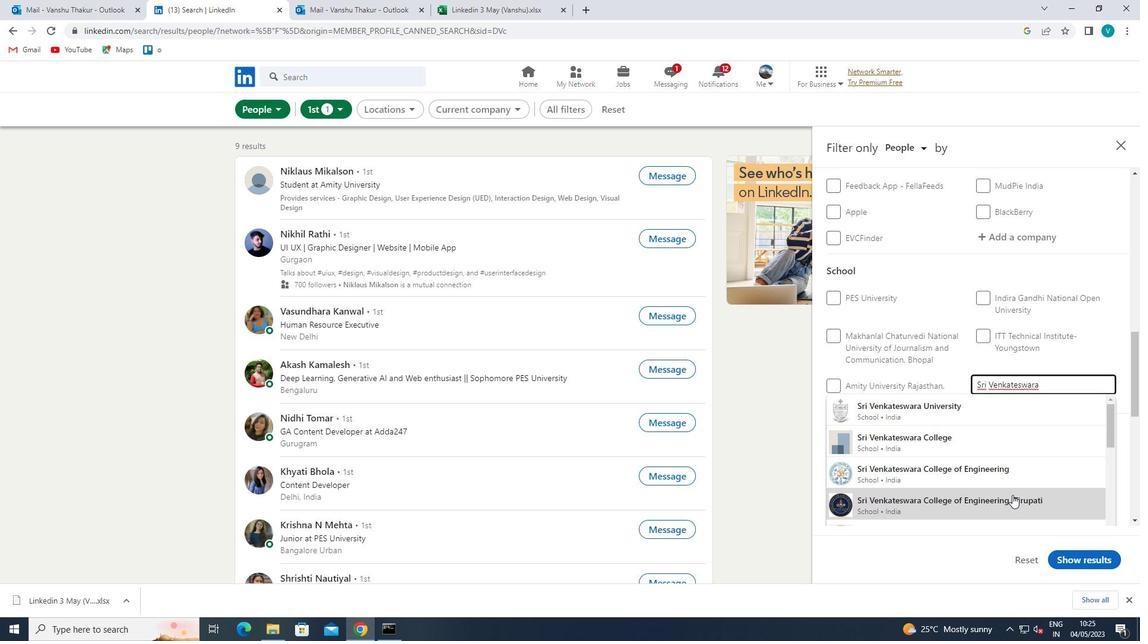 
Action: Mouse moved to (1017, 447)
Screenshot: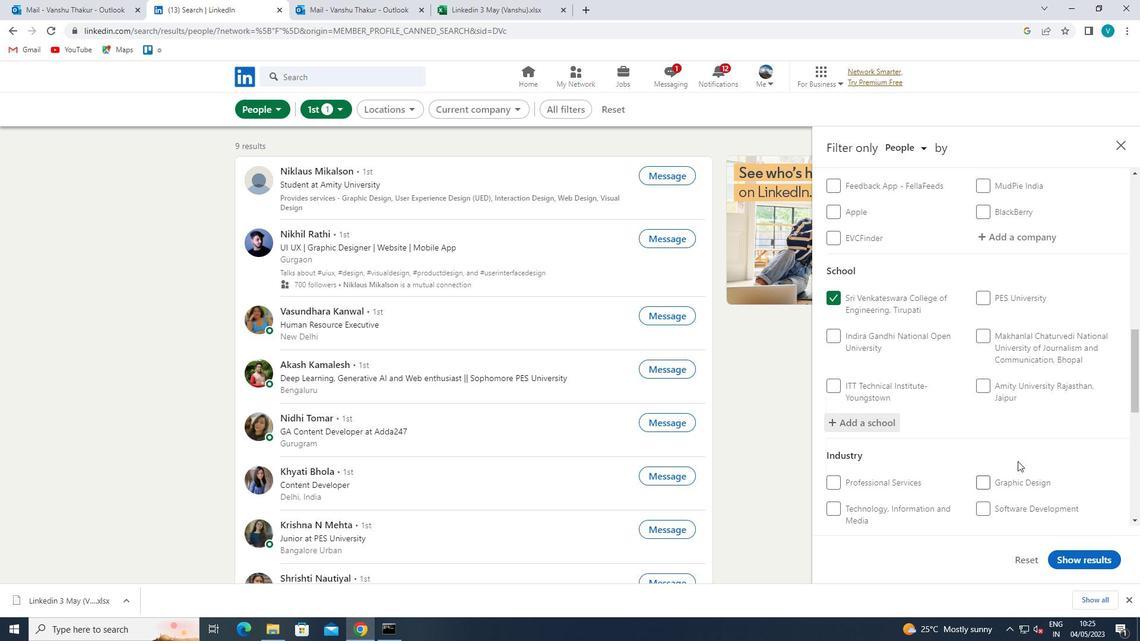 
Action: Mouse scrolled (1017, 446) with delta (0, 0)
Screenshot: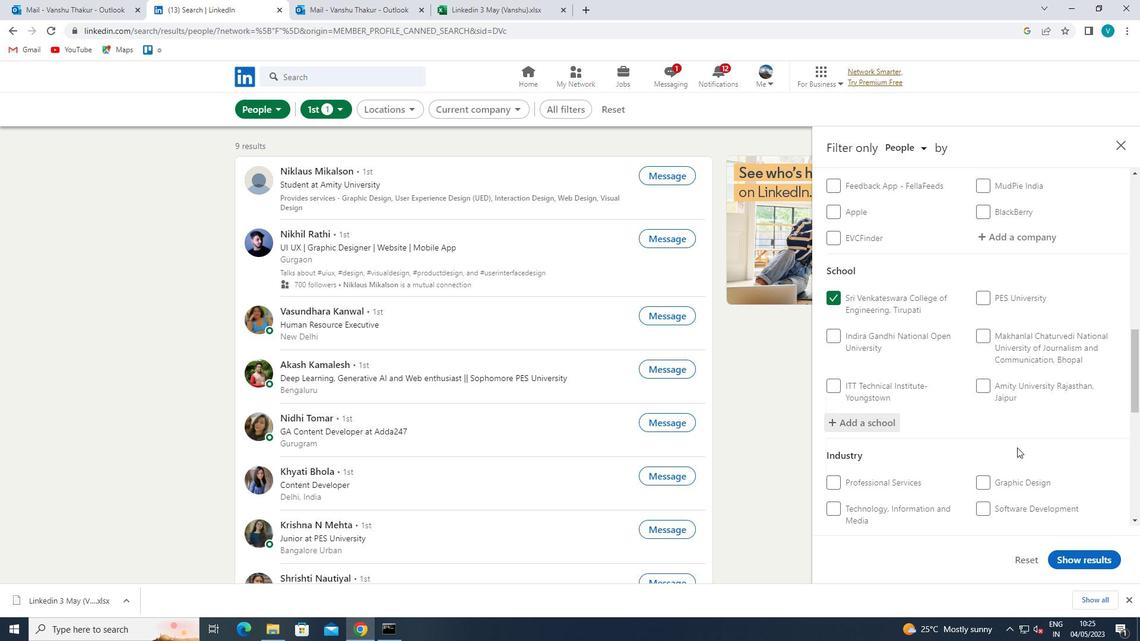 
Action: Mouse scrolled (1017, 446) with delta (0, 0)
Screenshot: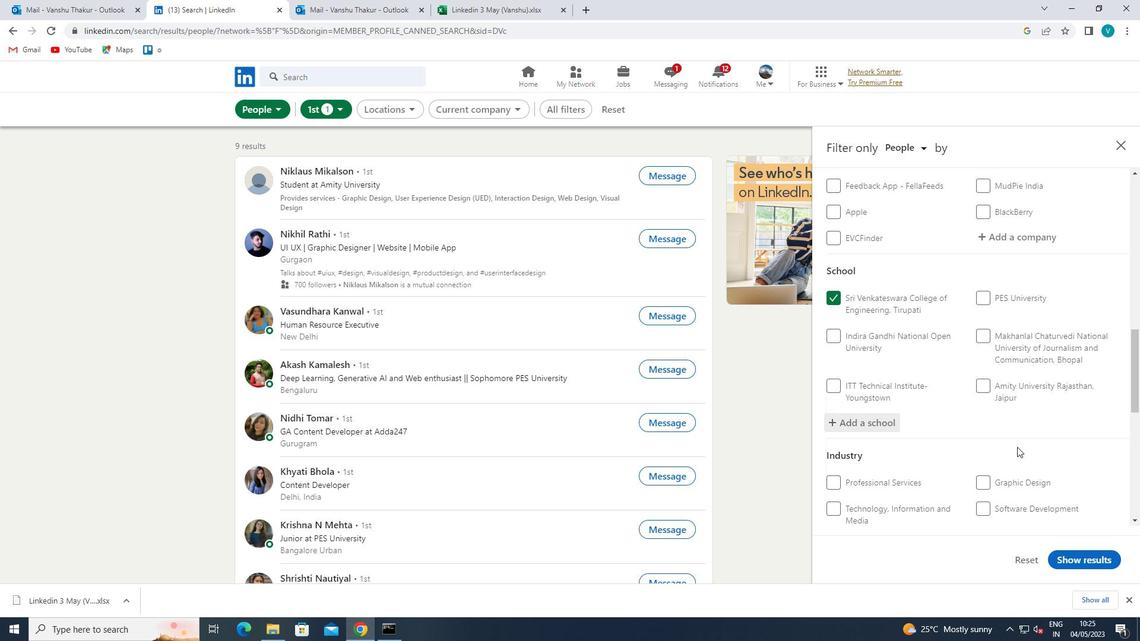 
Action: Mouse scrolled (1017, 446) with delta (0, 0)
Screenshot: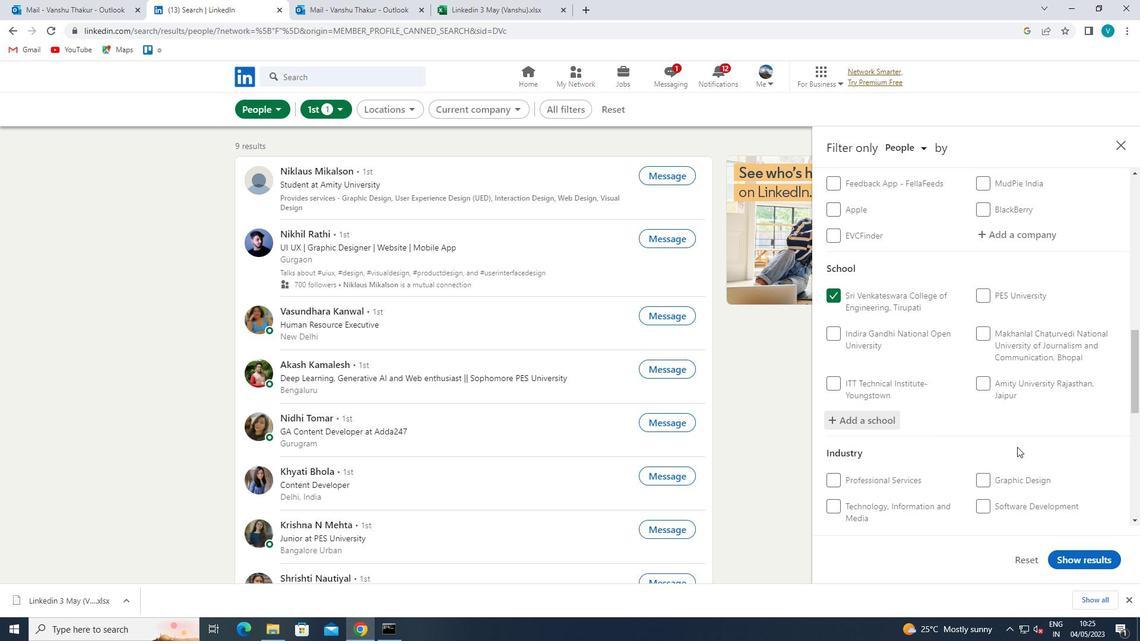 
Action: Mouse moved to (1022, 365)
Screenshot: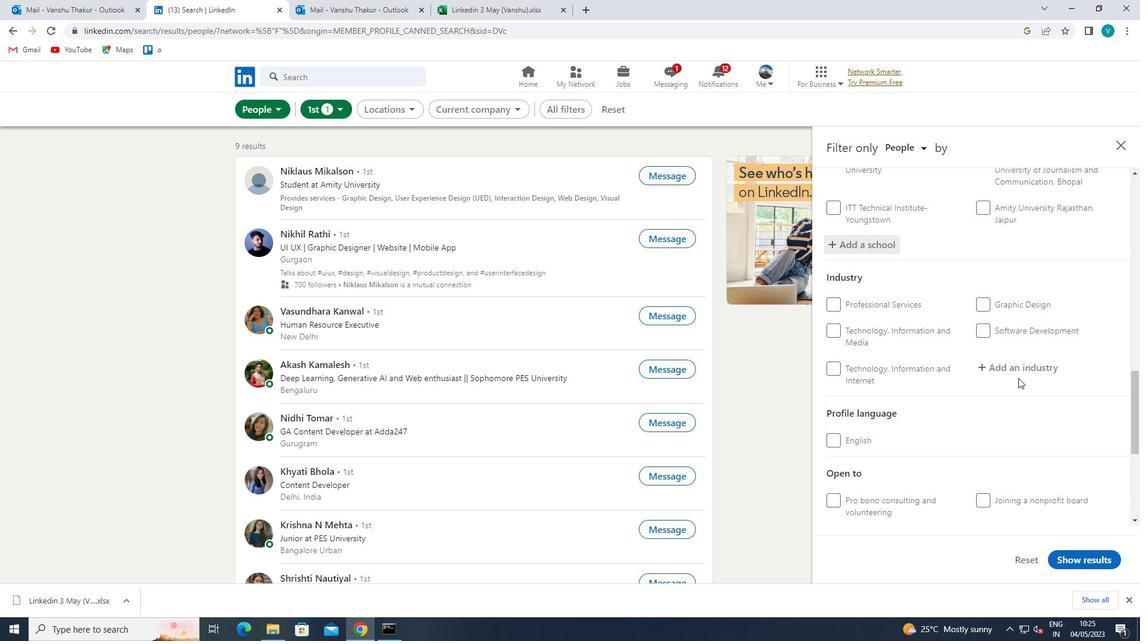 
Action: Mouse pressed left at (1022, 365)
Screenshot: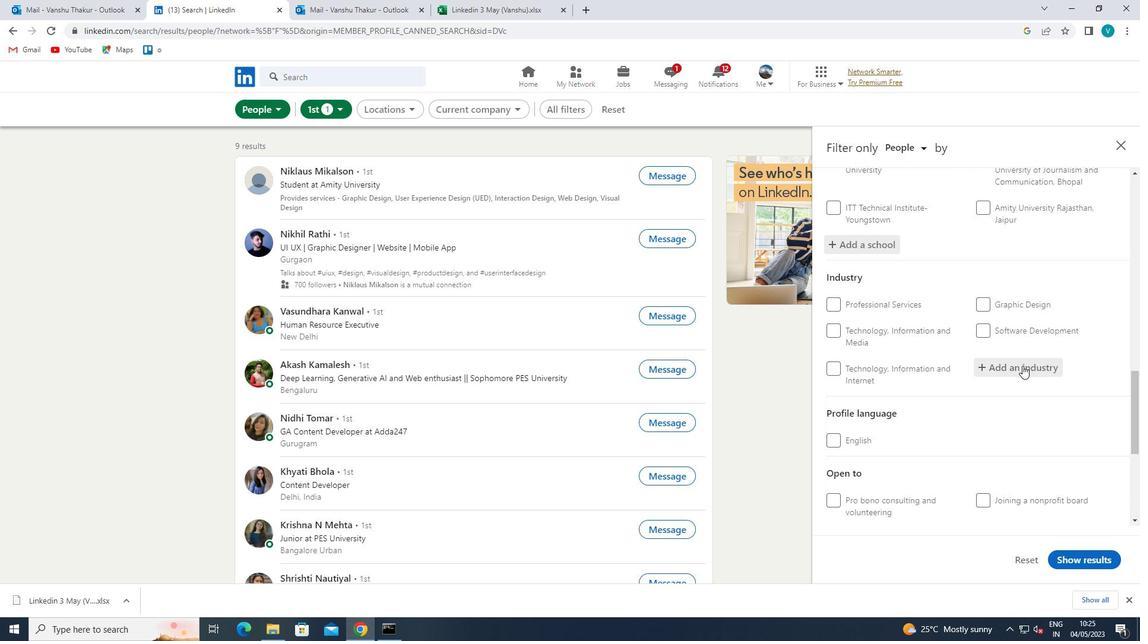
Action: Key pressed <Key.shift>THINK<Key.space>
Screenshot: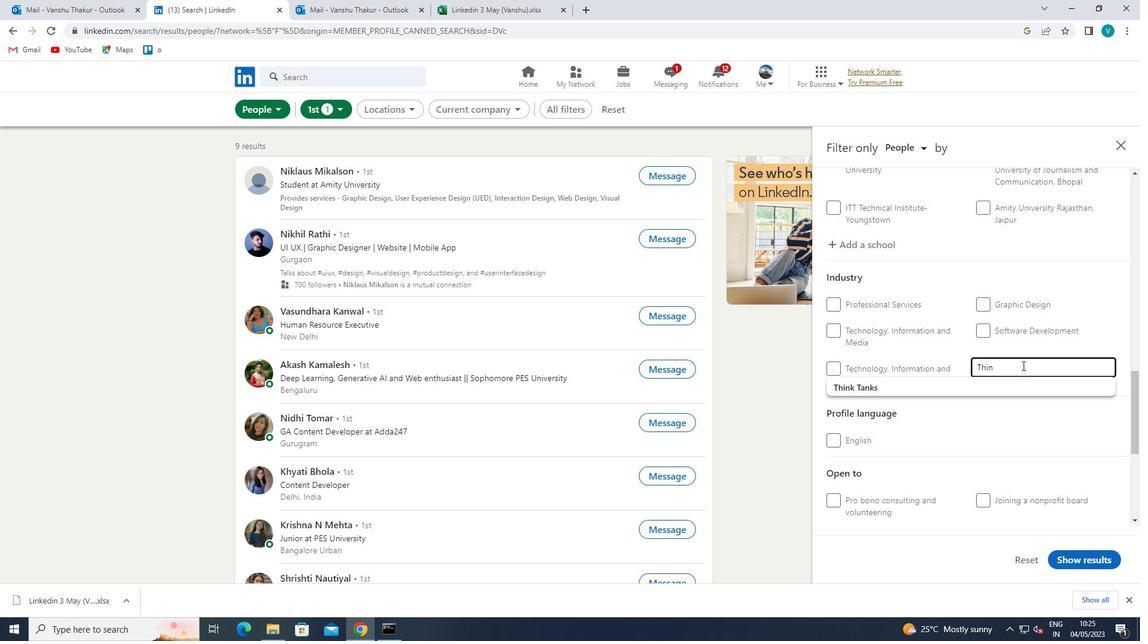 
Action: Mouse moved to (1002, 385)
Screenshot: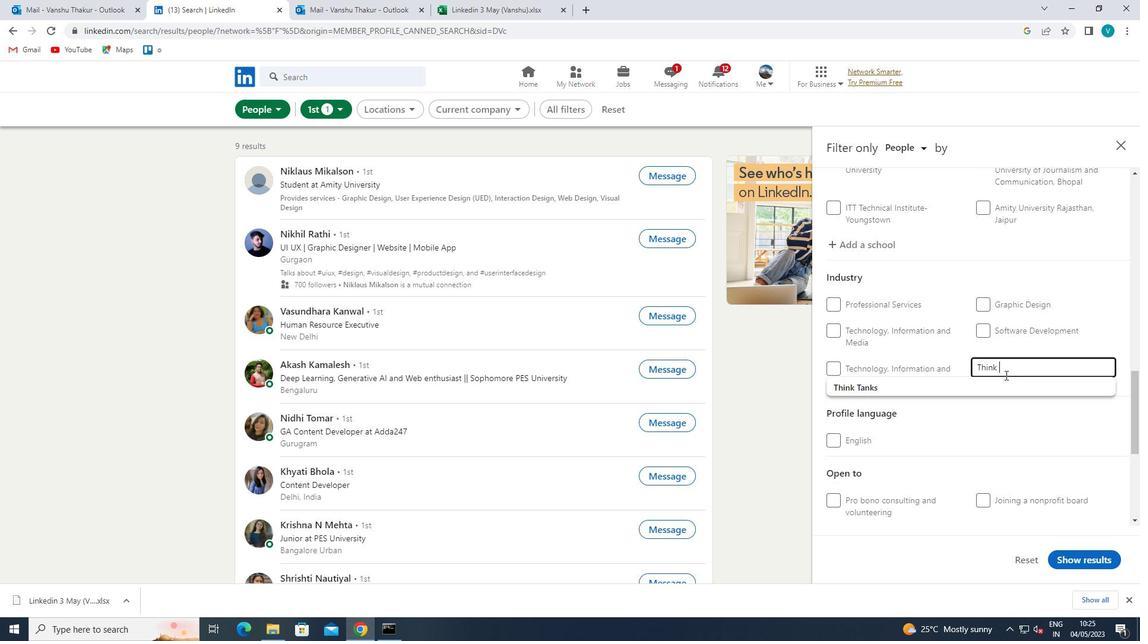 
Action: Mouse pressed left at (1002, 385)
Screenshot: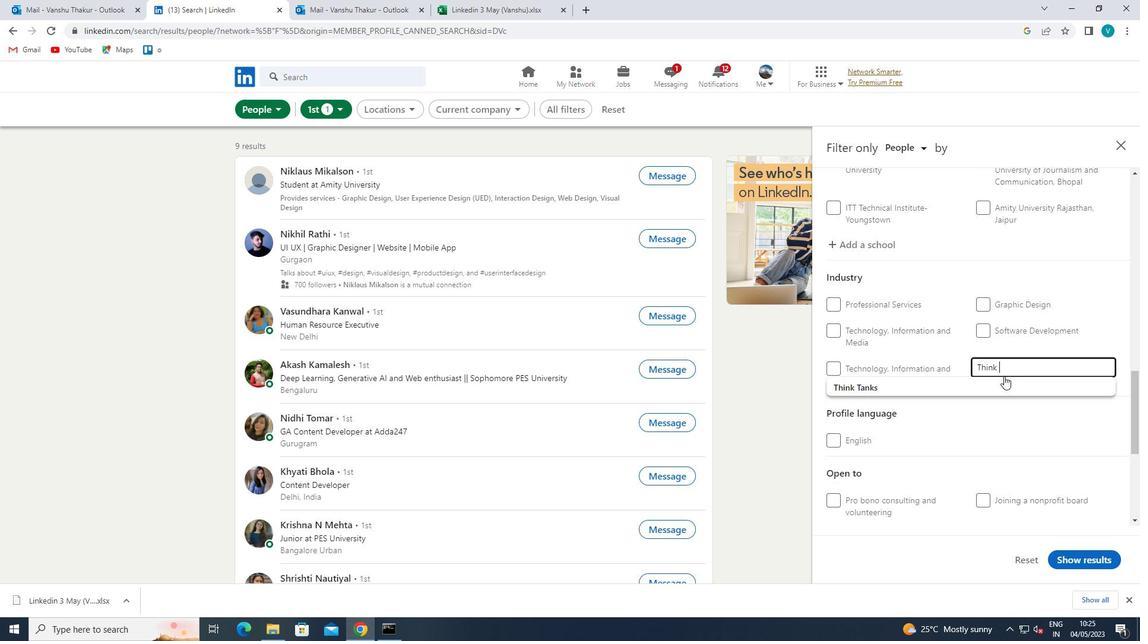 
Action: Mouse moved to (1003, 385)
Screenshot: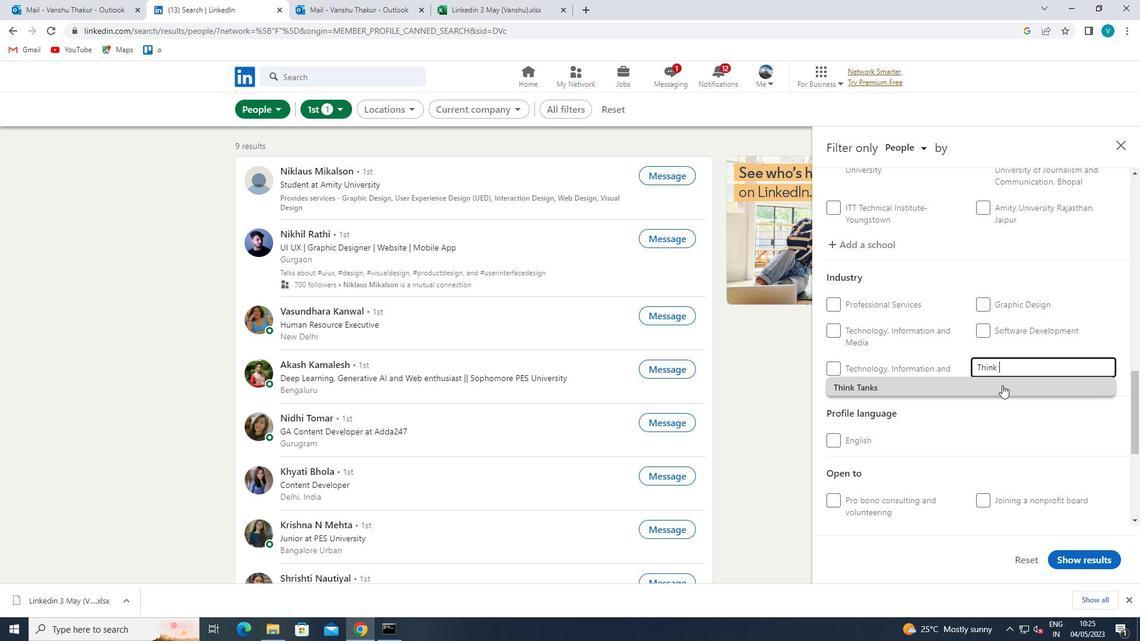 
Action: Mouse scrolled (1003, 384) with delta (0, 0)
Screenshot: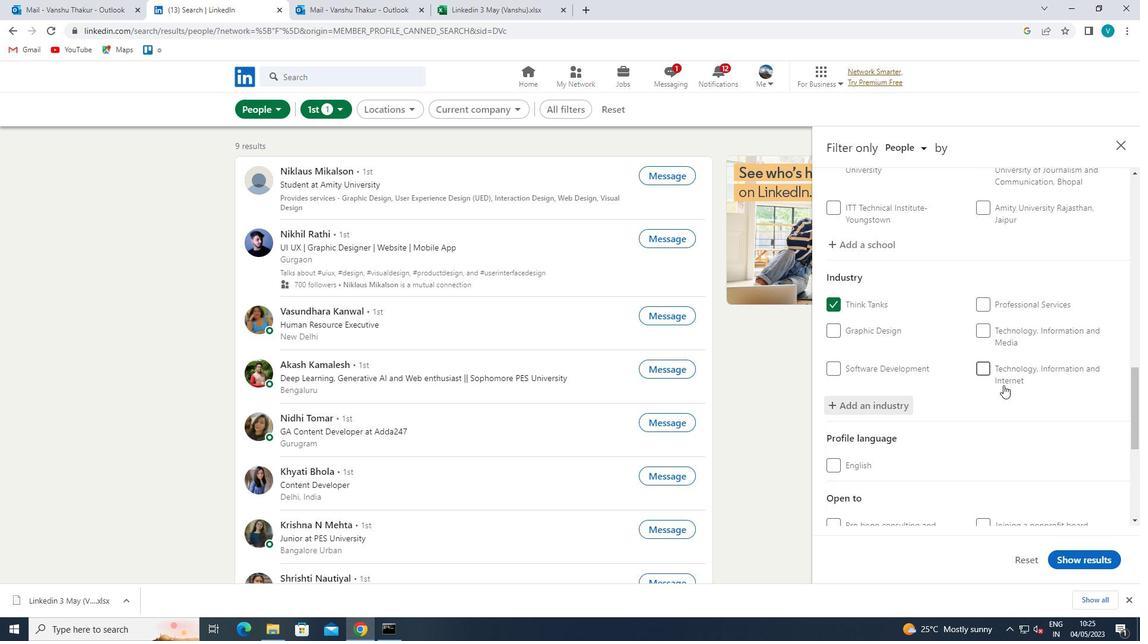 
Action: Mouse scrolled (1003, 384) with delta (0, 0)
Screenshot: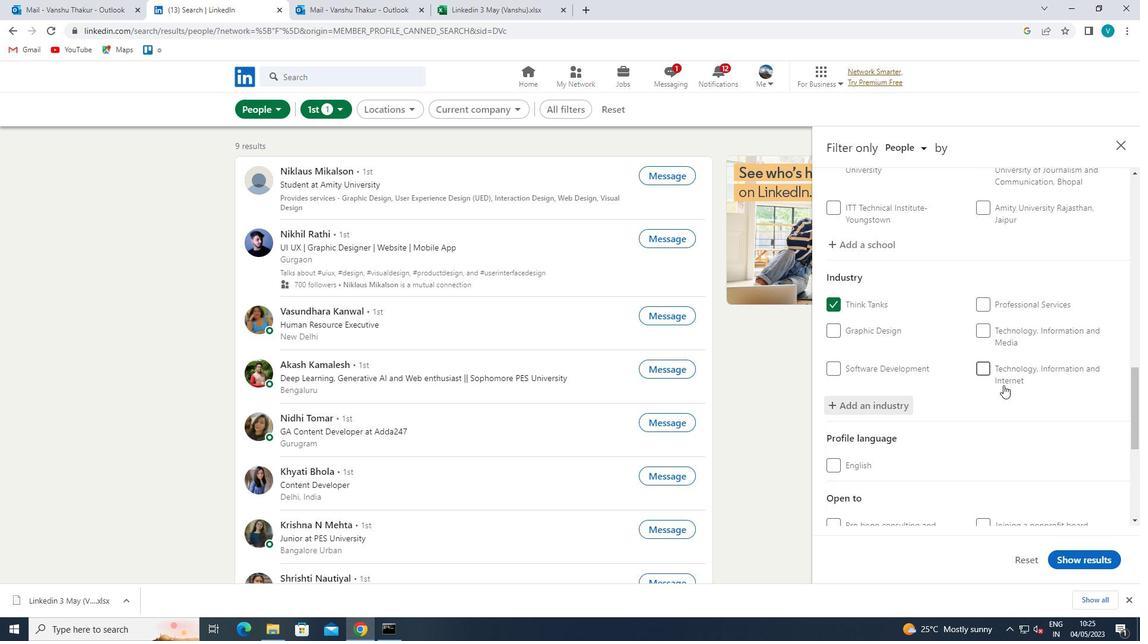 
Action: Mouse scrolled (1003, 384) with delta (0, 0)
Screenshot: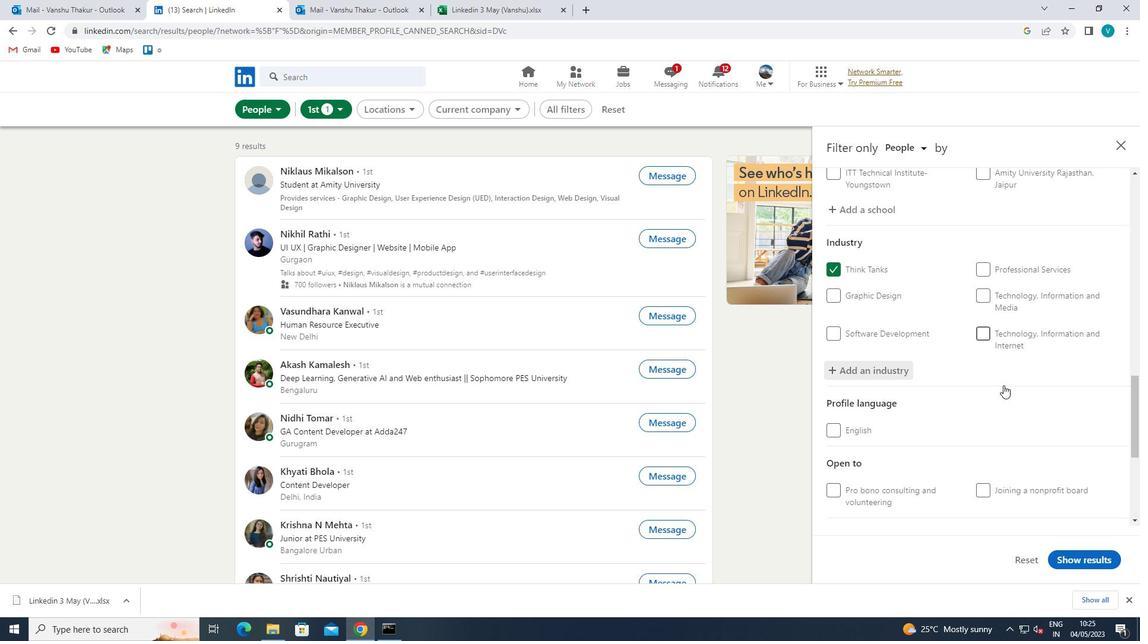 
Action: Mouse scrolled (1003, 384) with delta (0, 0)
Screenshot: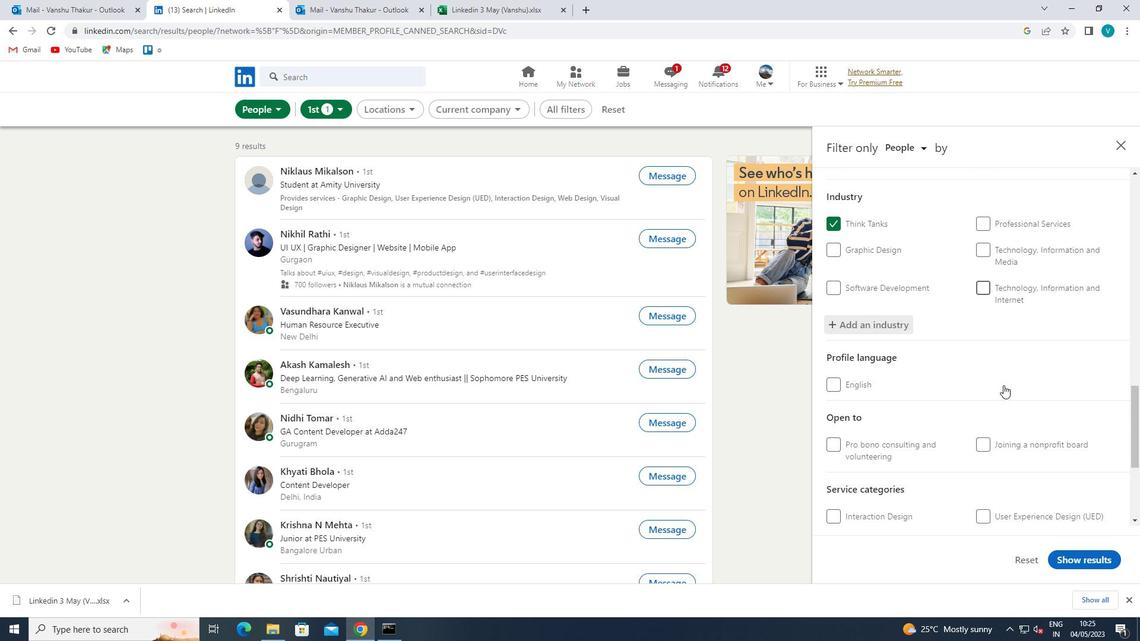 
Action: Mouse scrolled (1003, 384) with delta (0, 0)
Screenshot: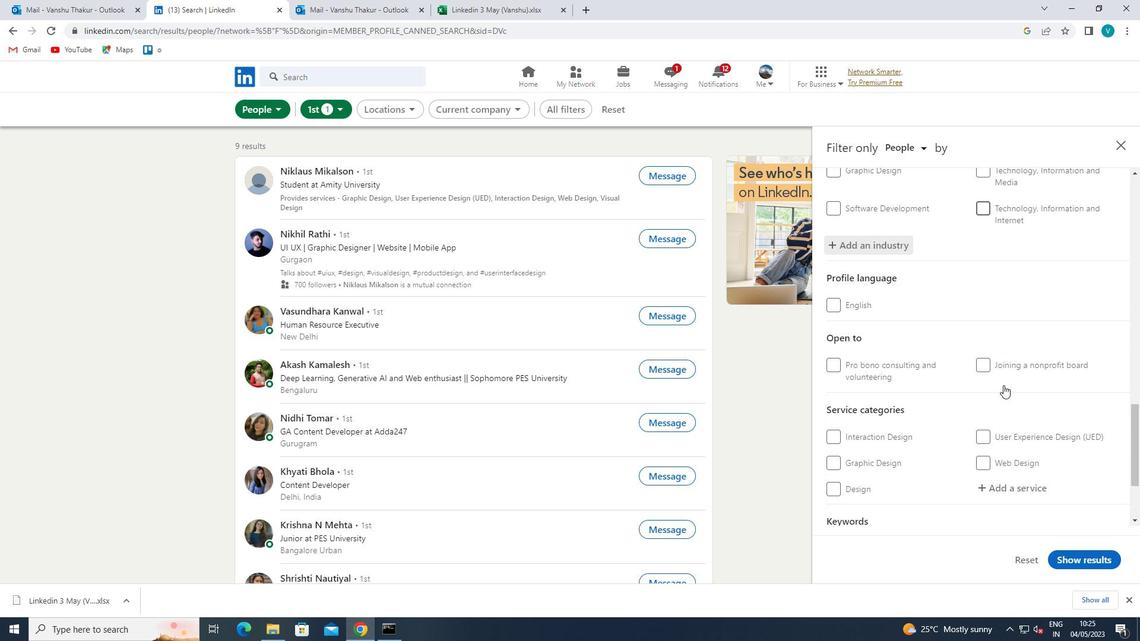 
Action: Mouse moved to (1025, 360)
Screenshot: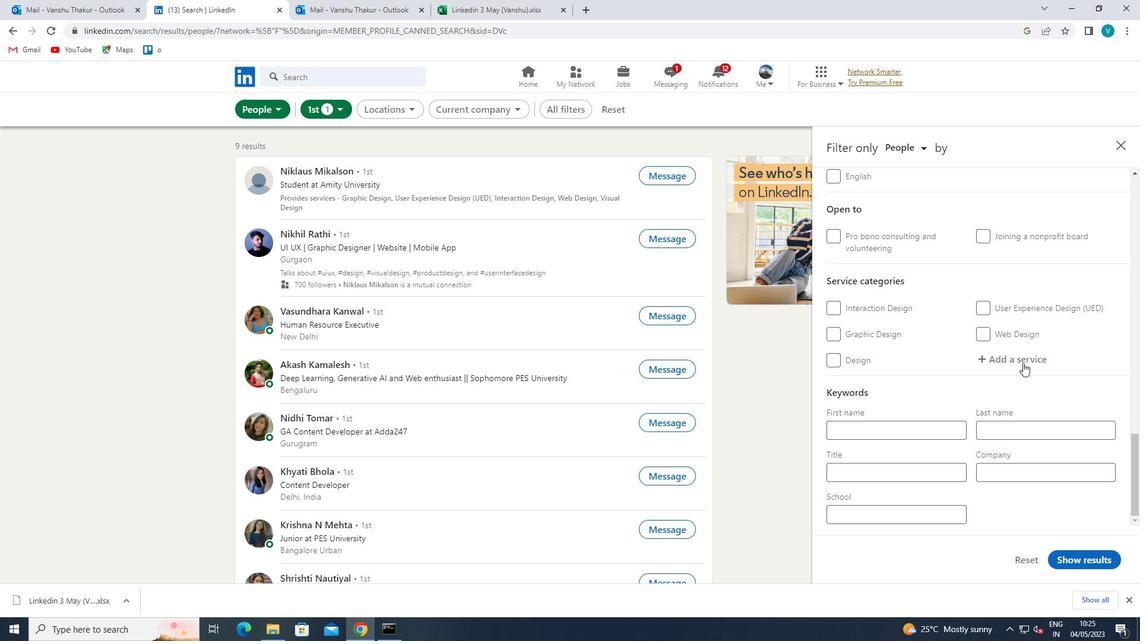 
Action: Mouse pressed left at (1025, 360)
Screenshot: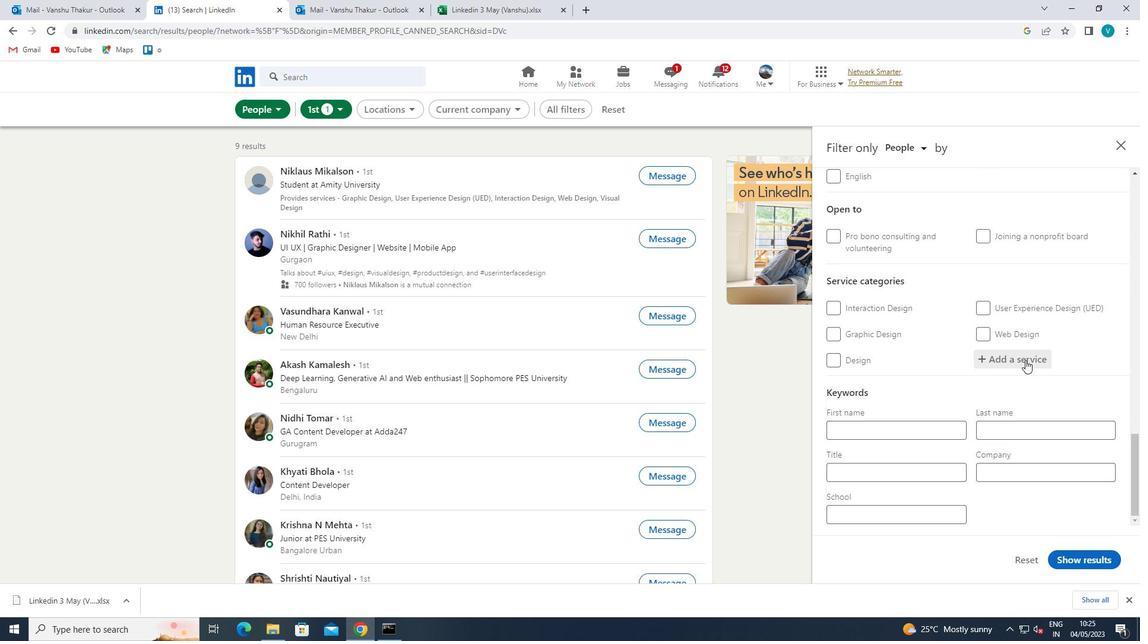 
Action: Key pressed <Key.shift>FILE<Key.space>
Screenshot: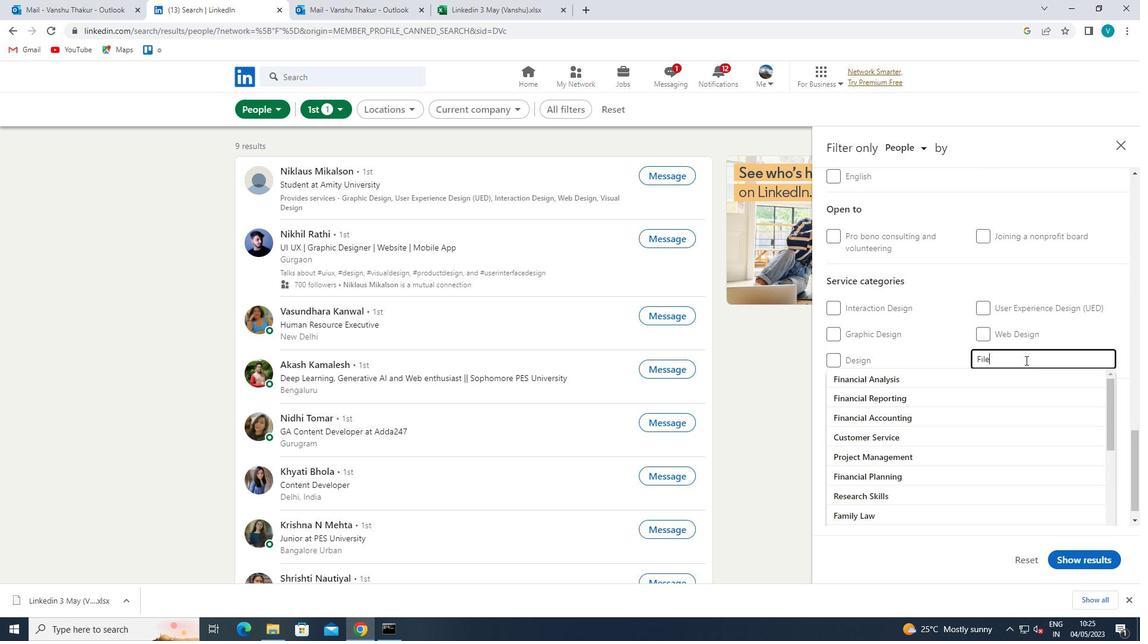 
Action: Mouse moved to (1006, 371)
Screenshot: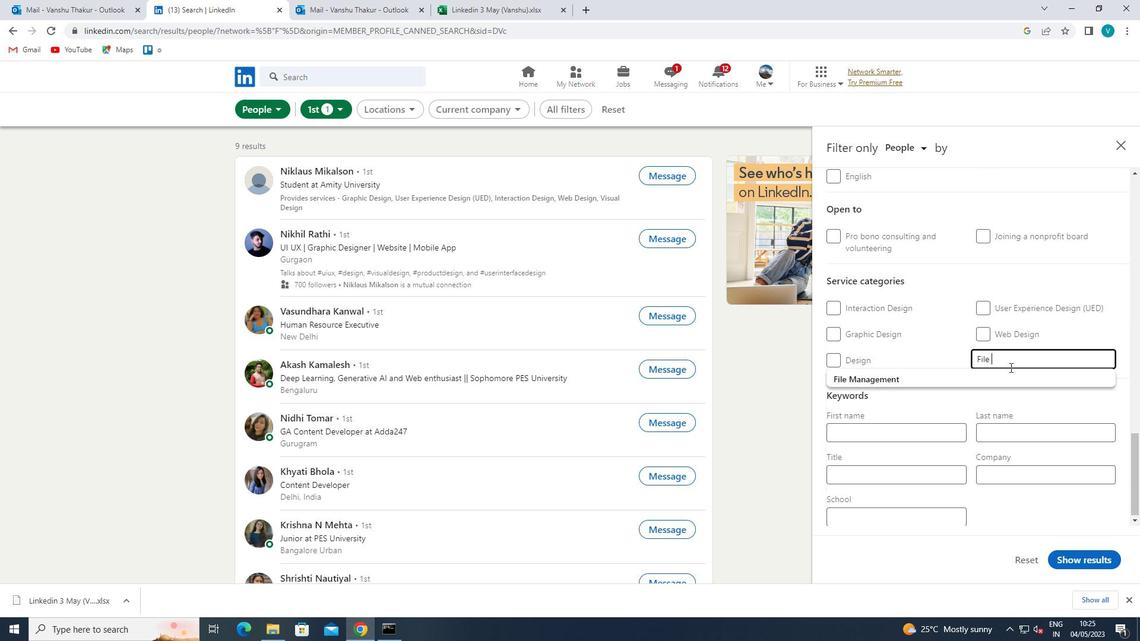 
Action: Mouse pressed left at (1006, 371)
Screenshot: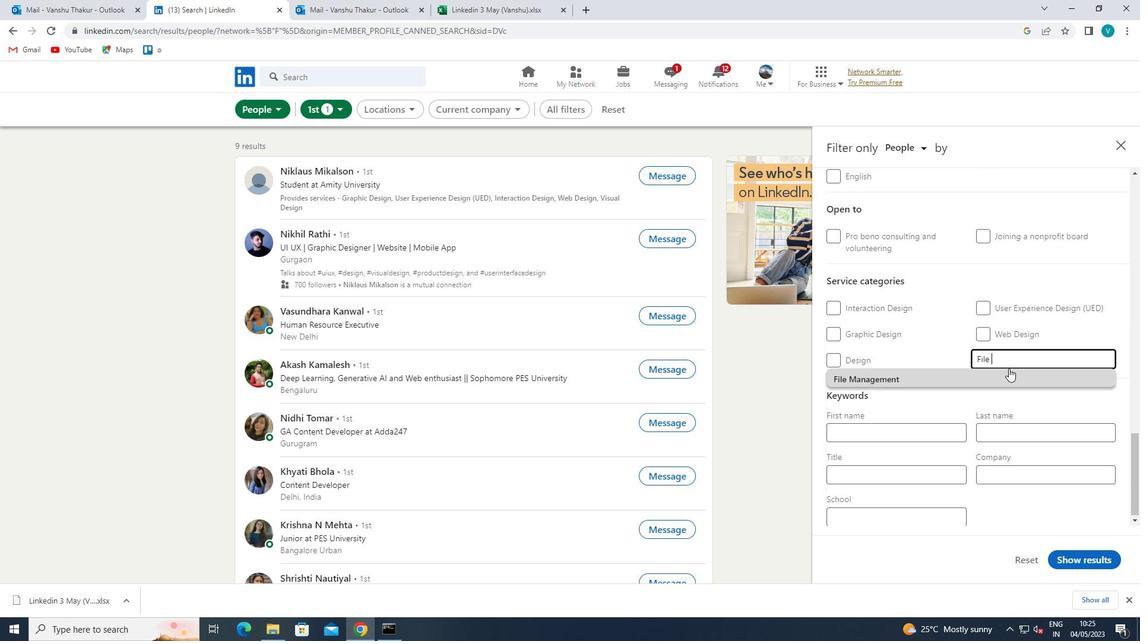 
Action: Mouse moved to (1003, 372)
Screenshot: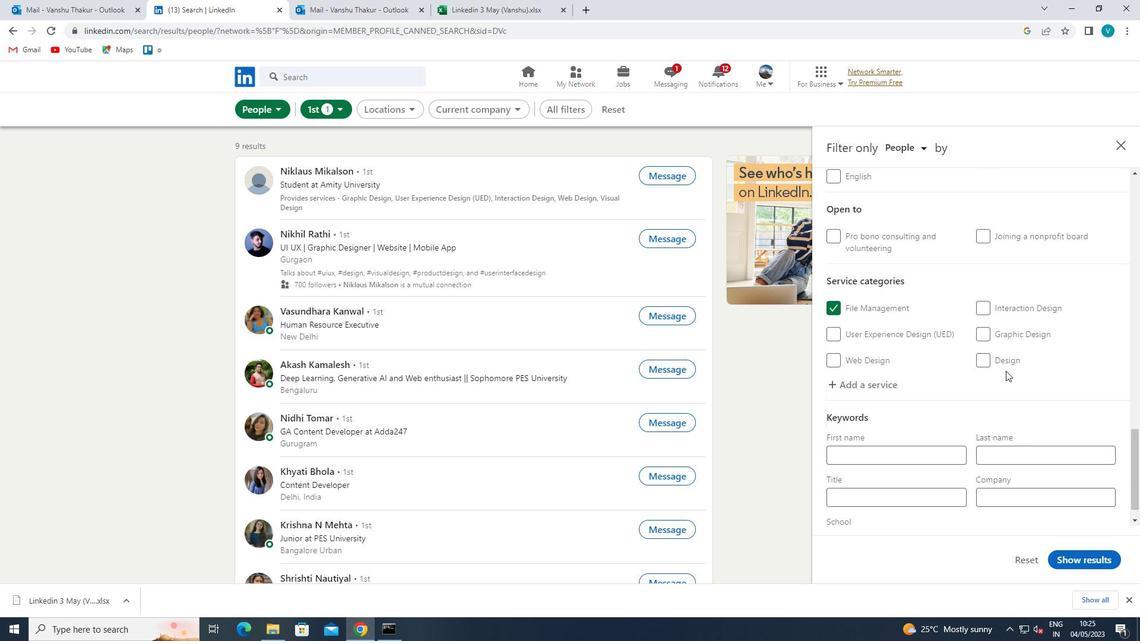 
Action: Mouse scrolled (1003, 371) with delta (0, 0)
Screenshot: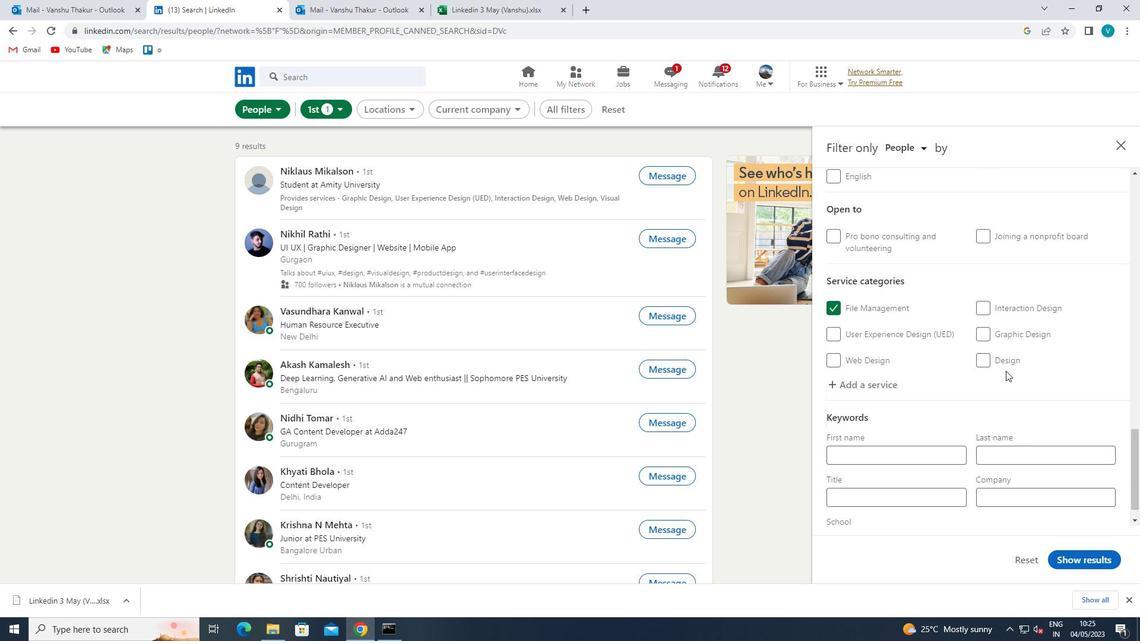 
Action: Mouse moved to (1002, 372)
Screenshot: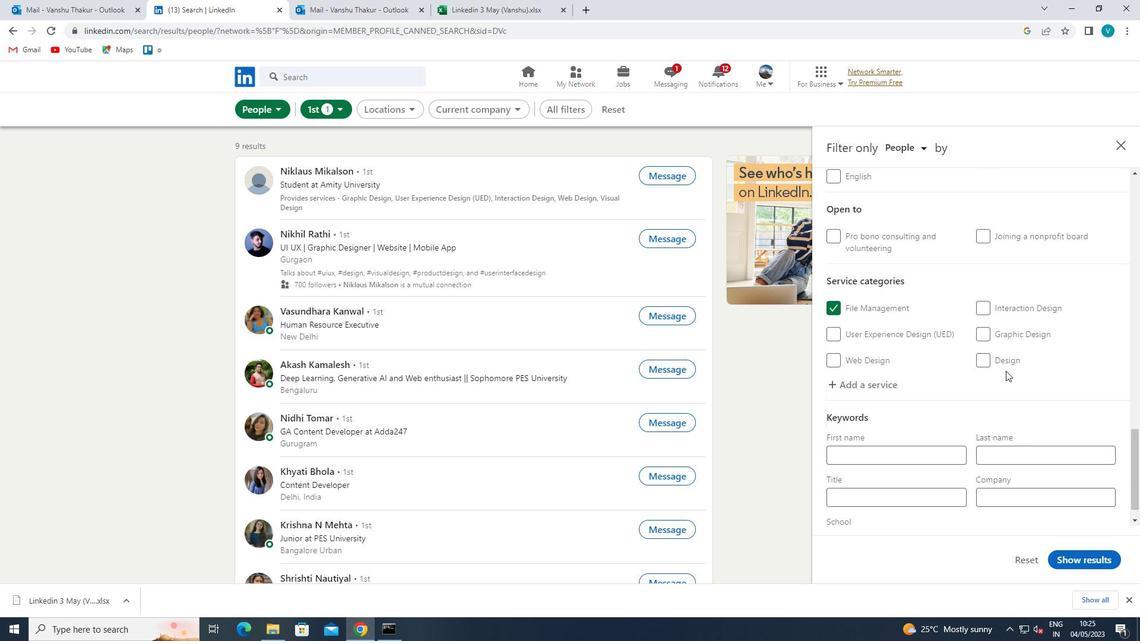 
Action: Mouse scrolled (1002, 372) with delta (0, 0)
Screenshot: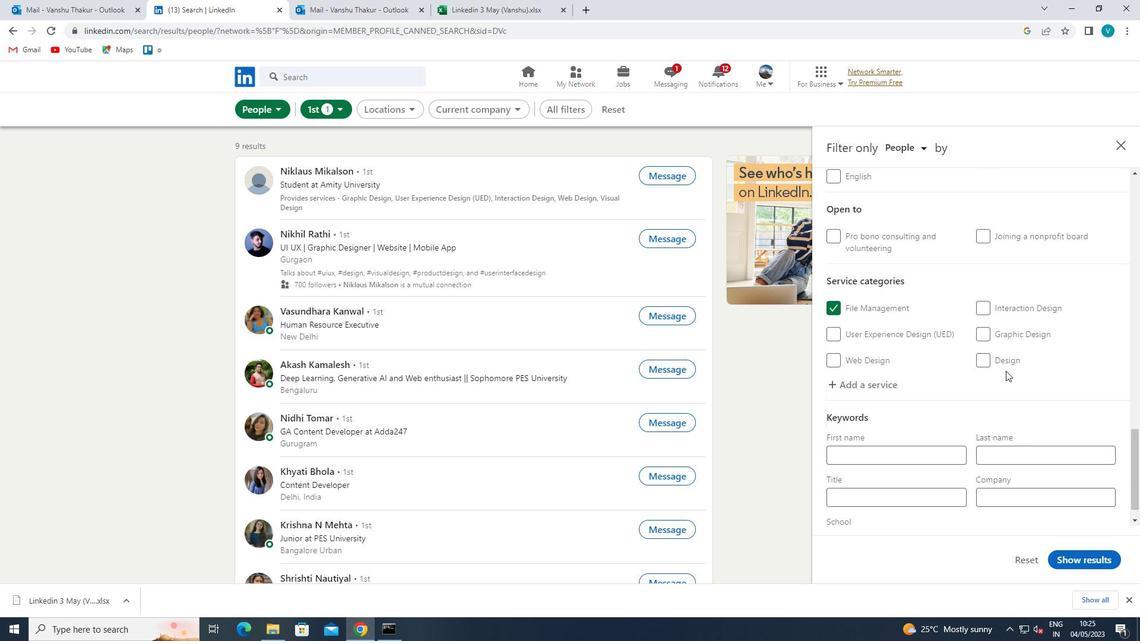 
Action: Mouse moved to (1001, 373)
Screenshot: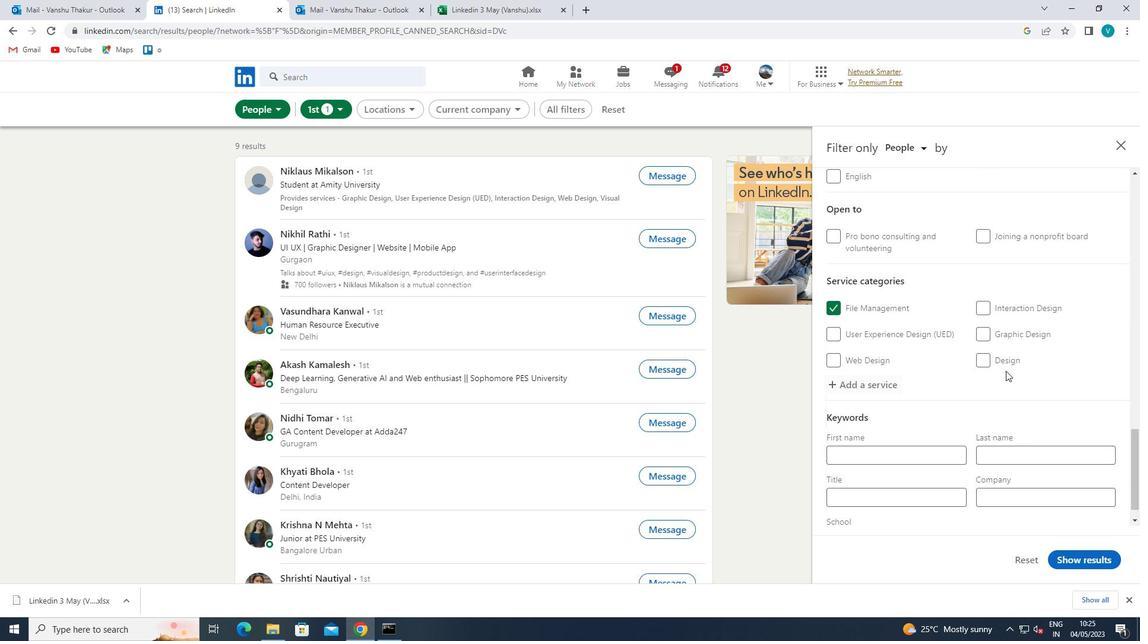 
Action: Mouse scrolled (1001, 372) with delta (0, 0)
Screenshot: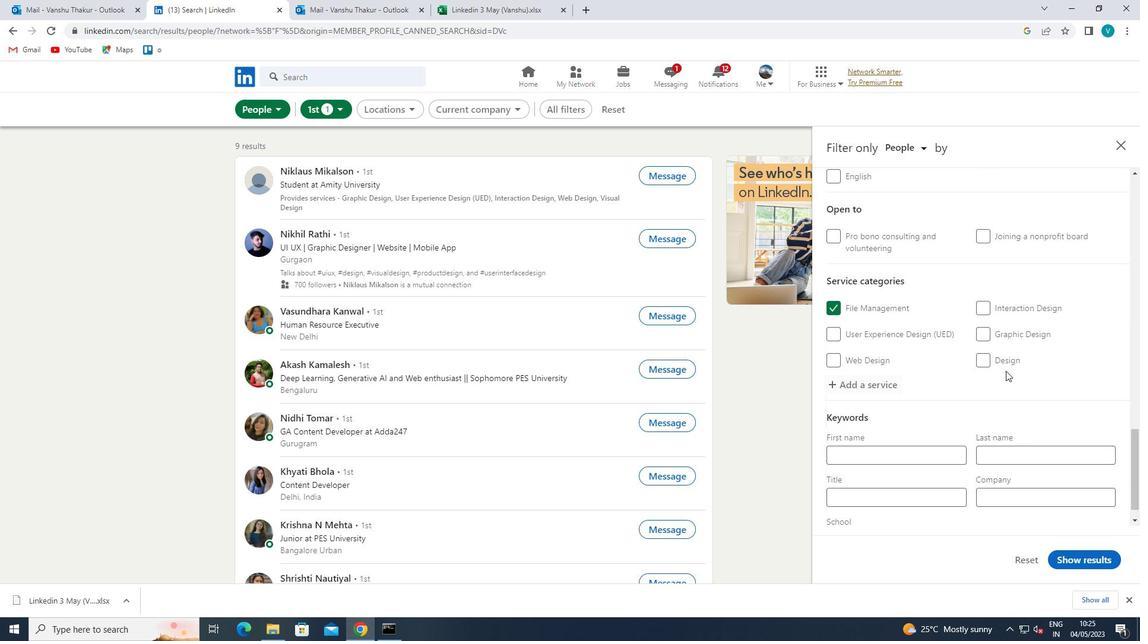 
Action: Mouse moved to (918, 469)
Screenshot: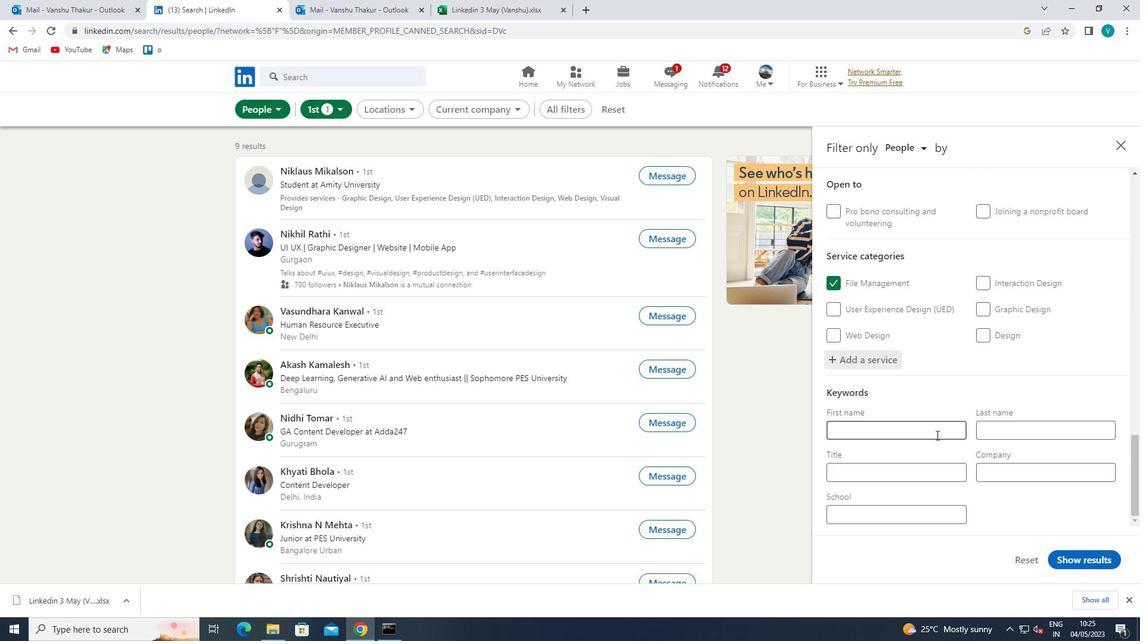
Action: Mouse pressed left at (918, 469)
Screenshot: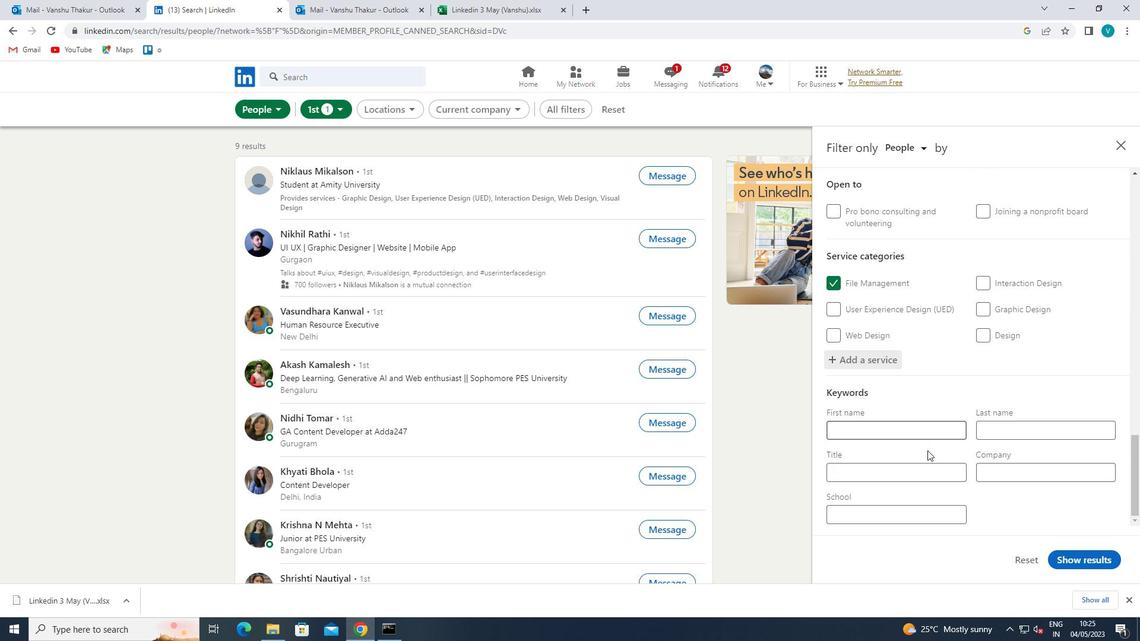 
Action: Key pressed <Key.shift>ADMINISTRATIVE<Key.space><Key.shift>MANAGER<Key.space>
Screenshot: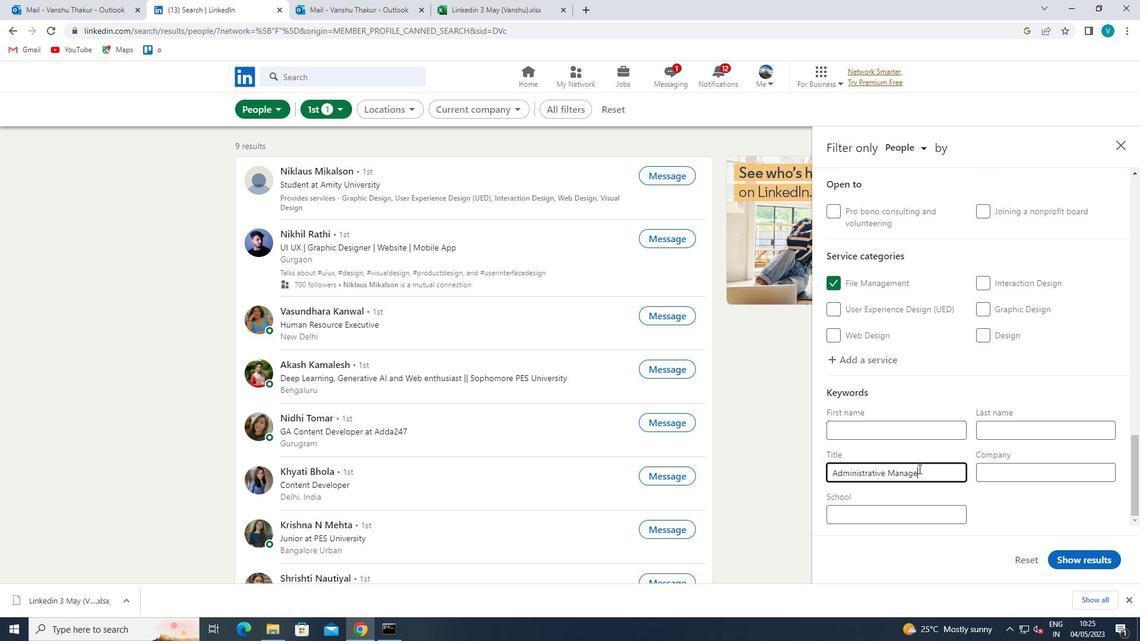
Action: Mouse moved to (1096, 559)
Screenshot: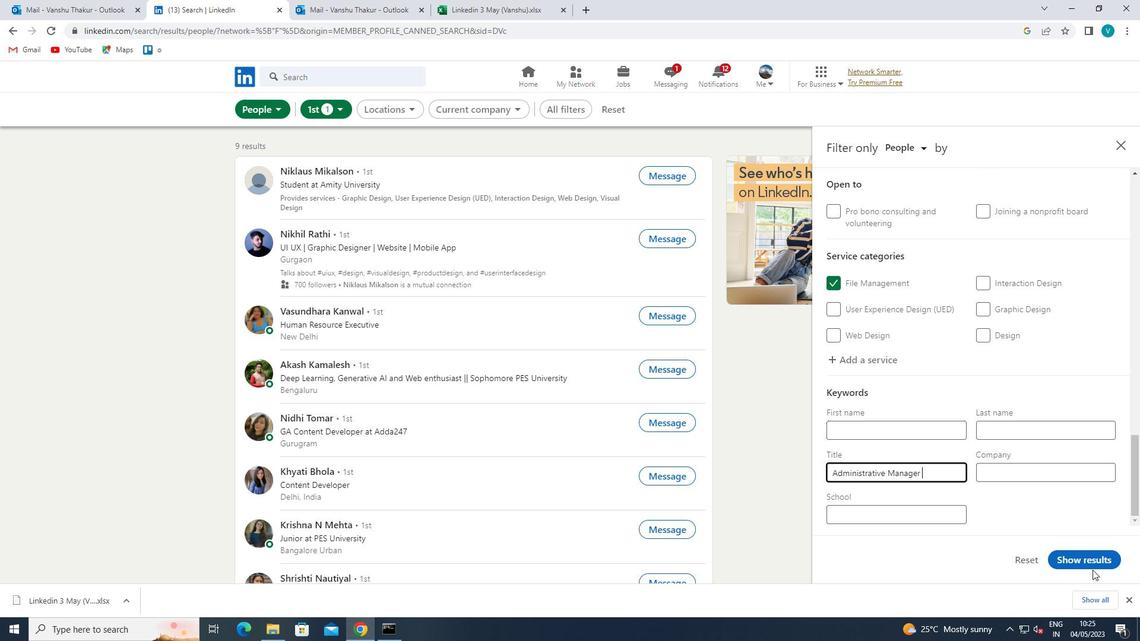 
Action: Mouse pressed left at (1096, 559)
Screenshot: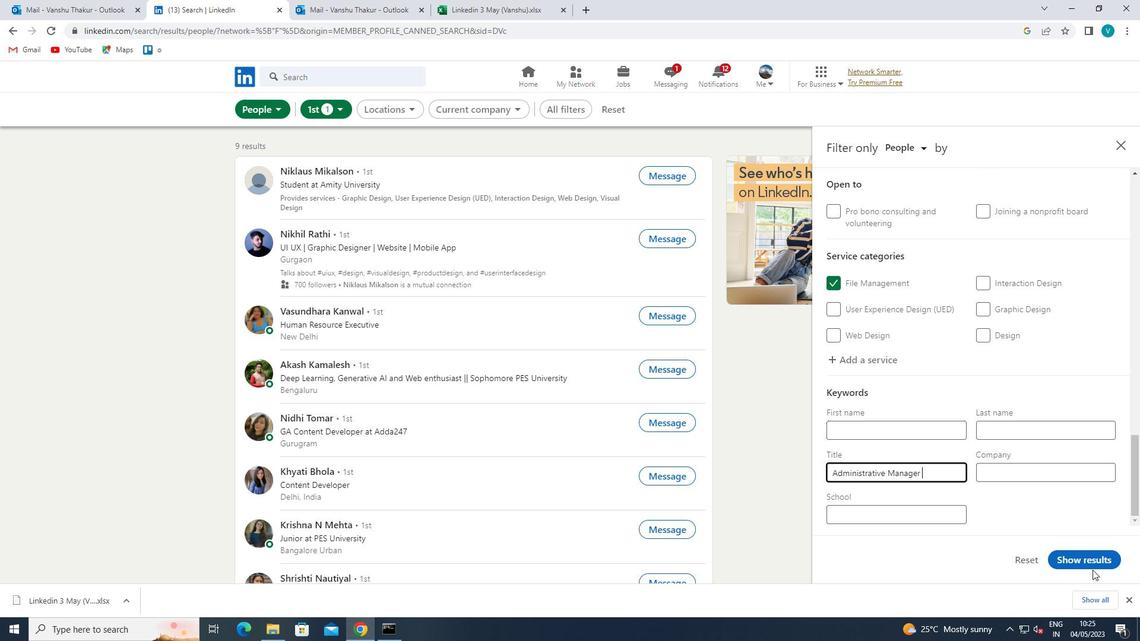 
